 Task: Create a section Code Conquest and in the section, add a milestone Service Level Agreement (SLA) Monitoring and Reporting in the project AgileLab
Action: Mouse moved to (647, 536)
Screenshot: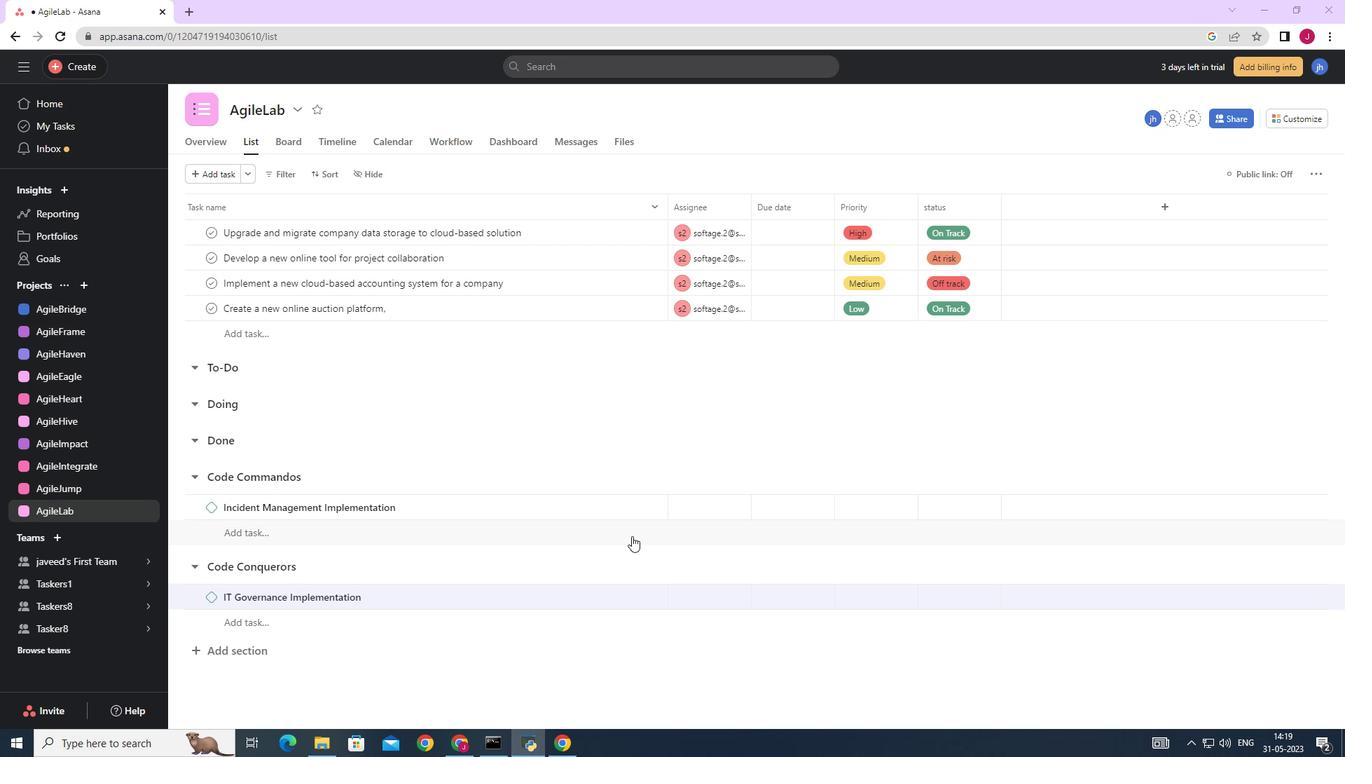 
Action: Mouse scrolled (647, 536) with delta (0, 0)
Screenshot: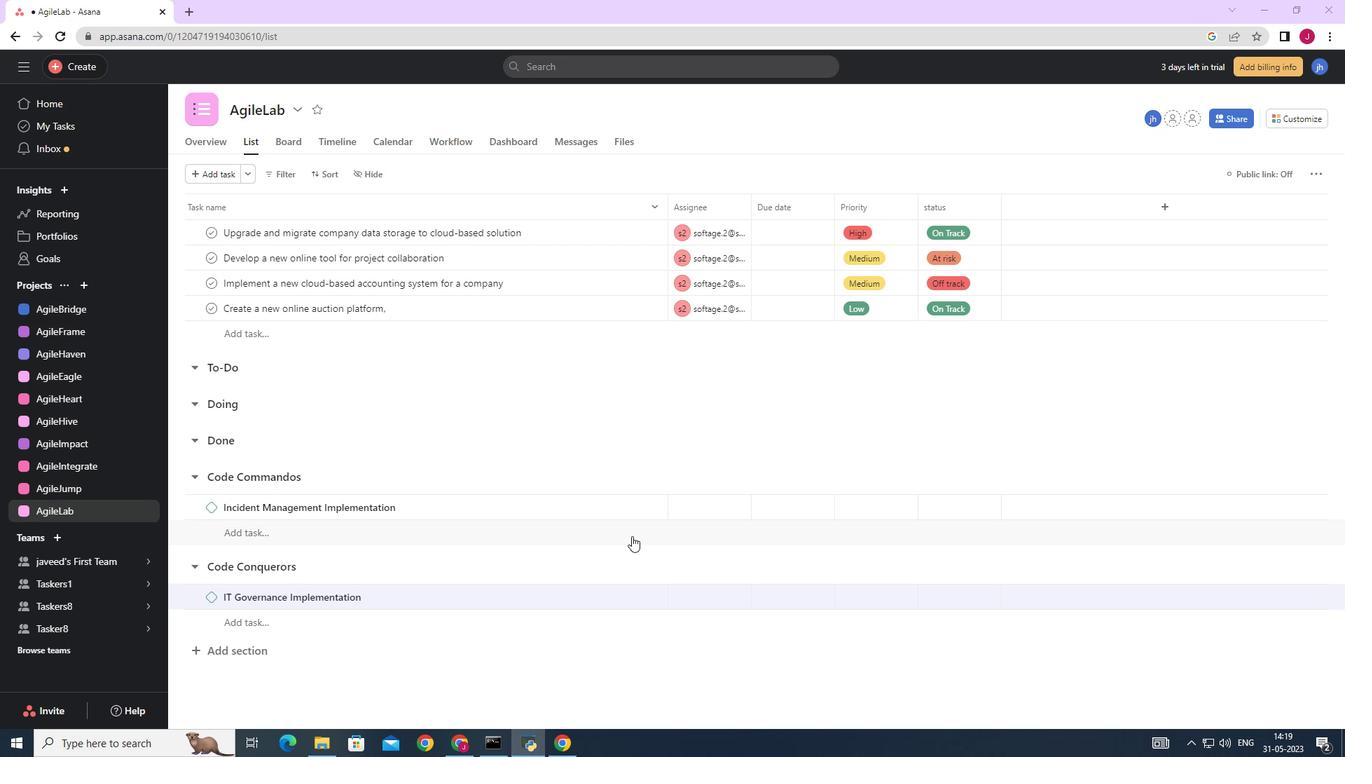
Action: Mouse moved to (648, 536)
Screenshot: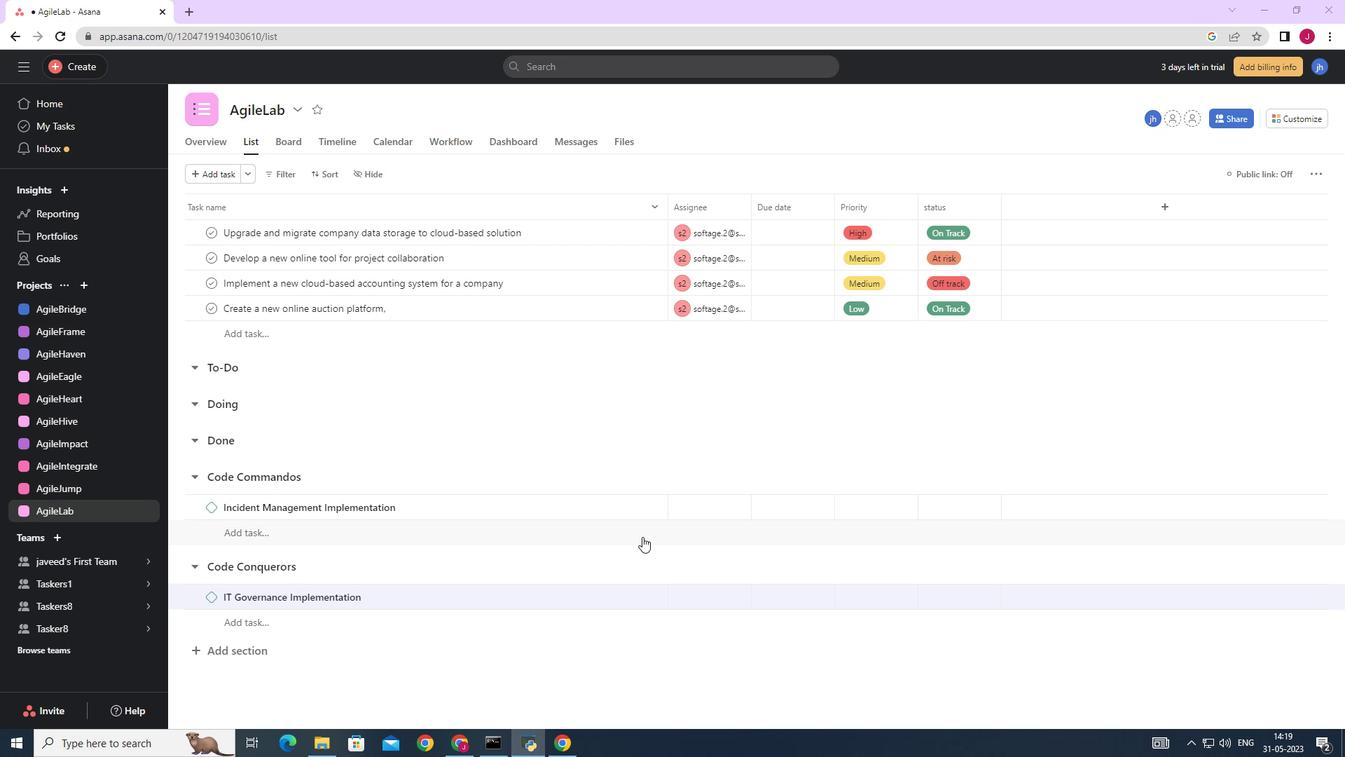 
Action: Mouse scrolled (648, 536) with delta (0, 0)
Screenshot: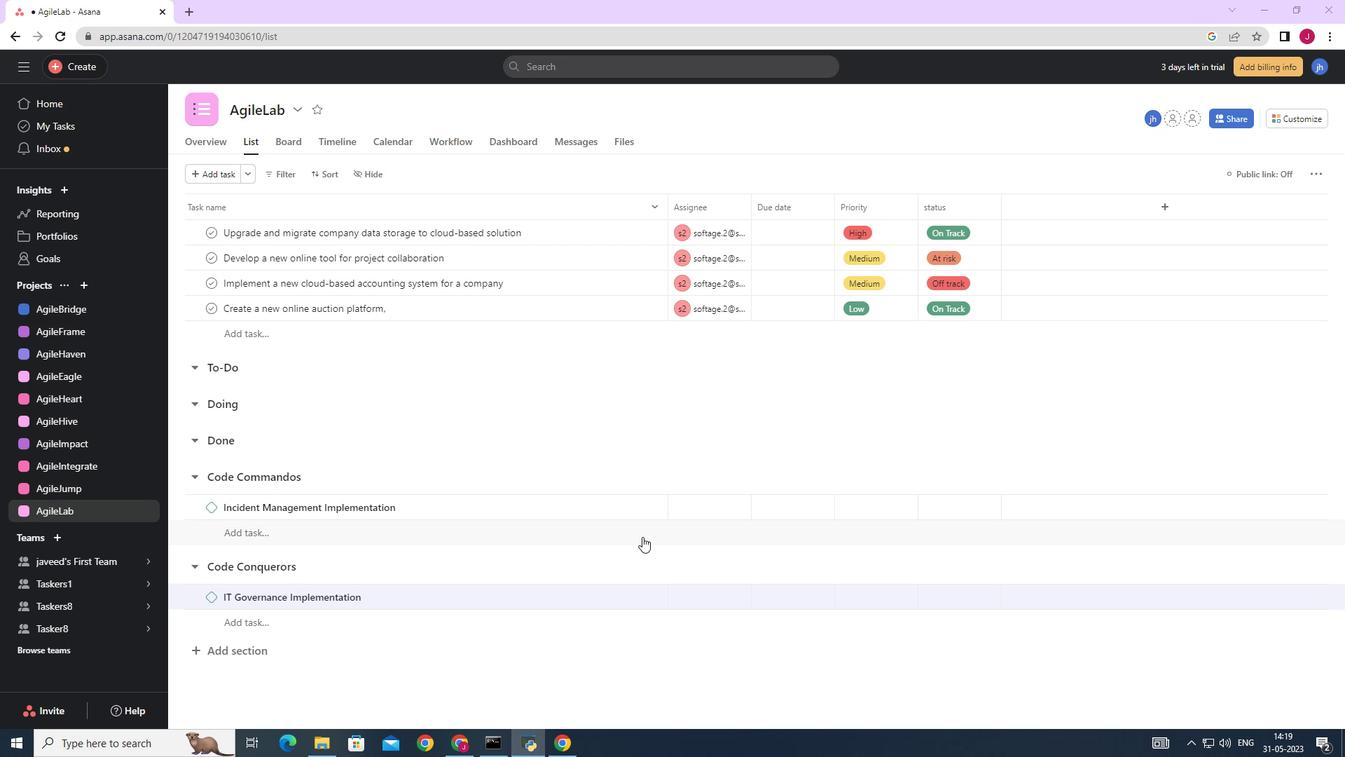 
Action: Mouse moved to (649, 536)
Screenshot: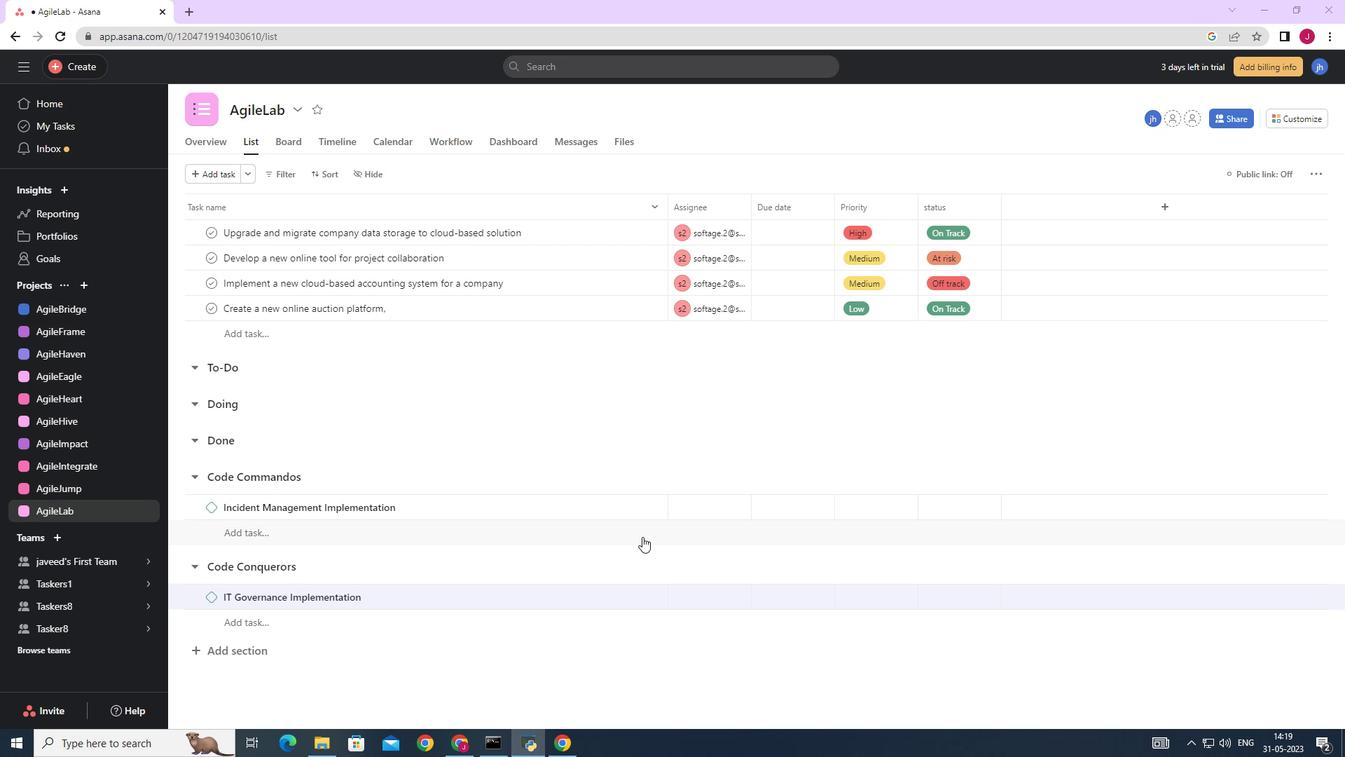 
Action: Mouse scrolled (649, 536) with delta (0, 0)
Screenshot: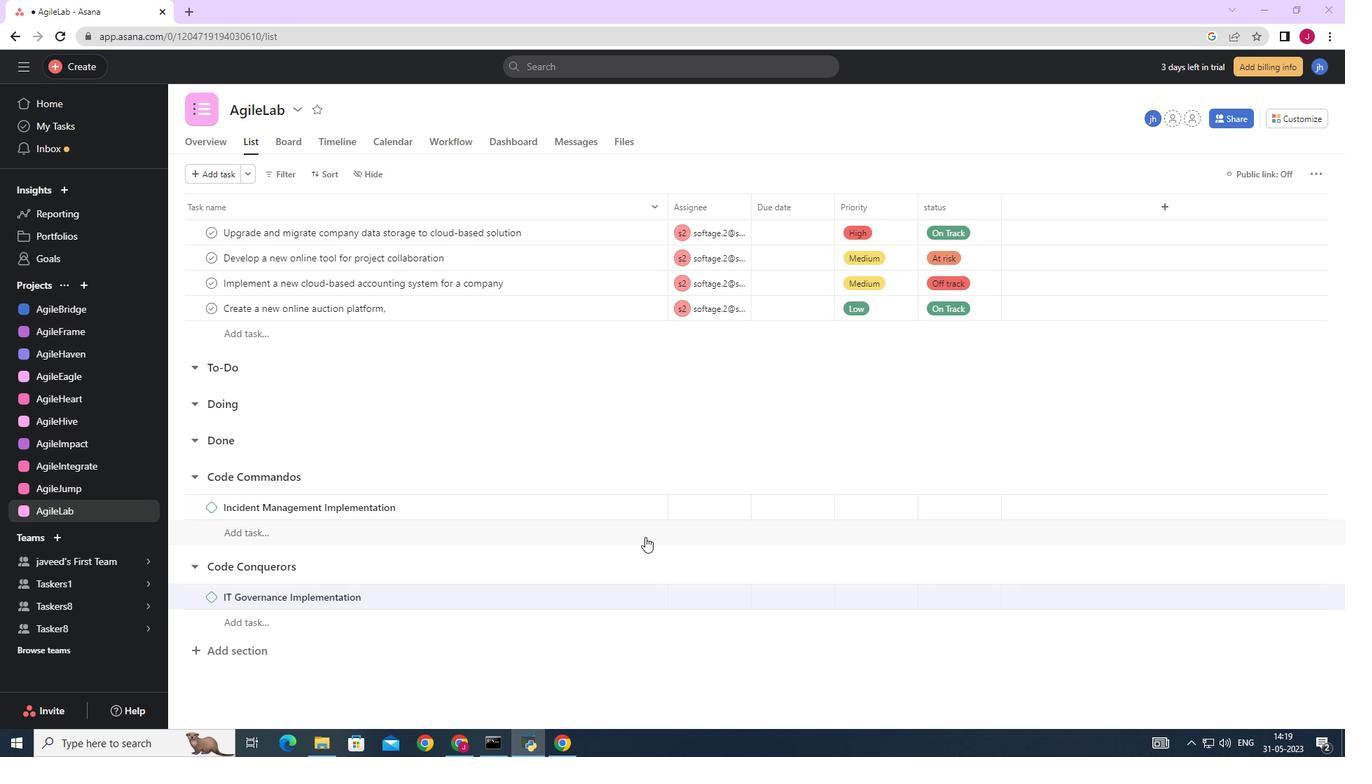 
Action: Mouse moved to (649, 536)
Screenshot: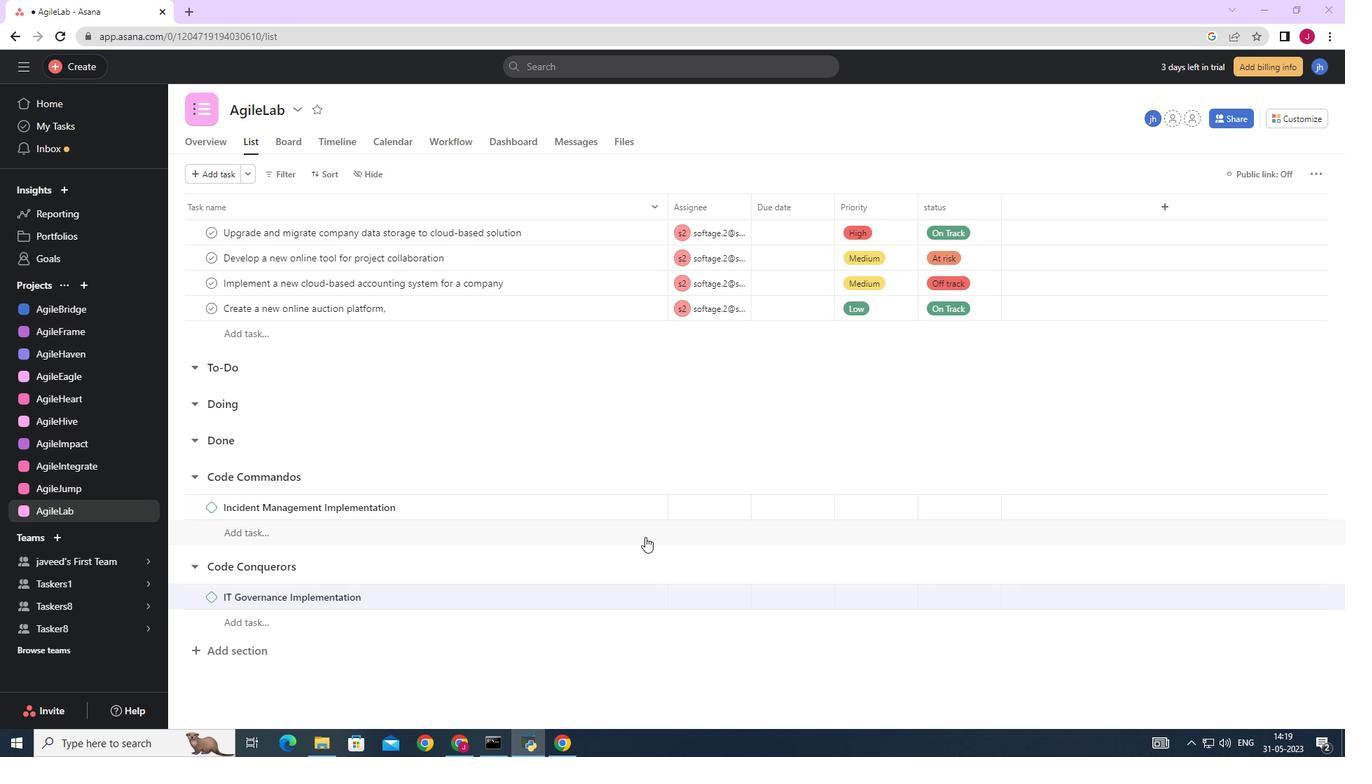 
Action: Mouse scrolled (649, 536) with delta (0, 0)
Screenshot: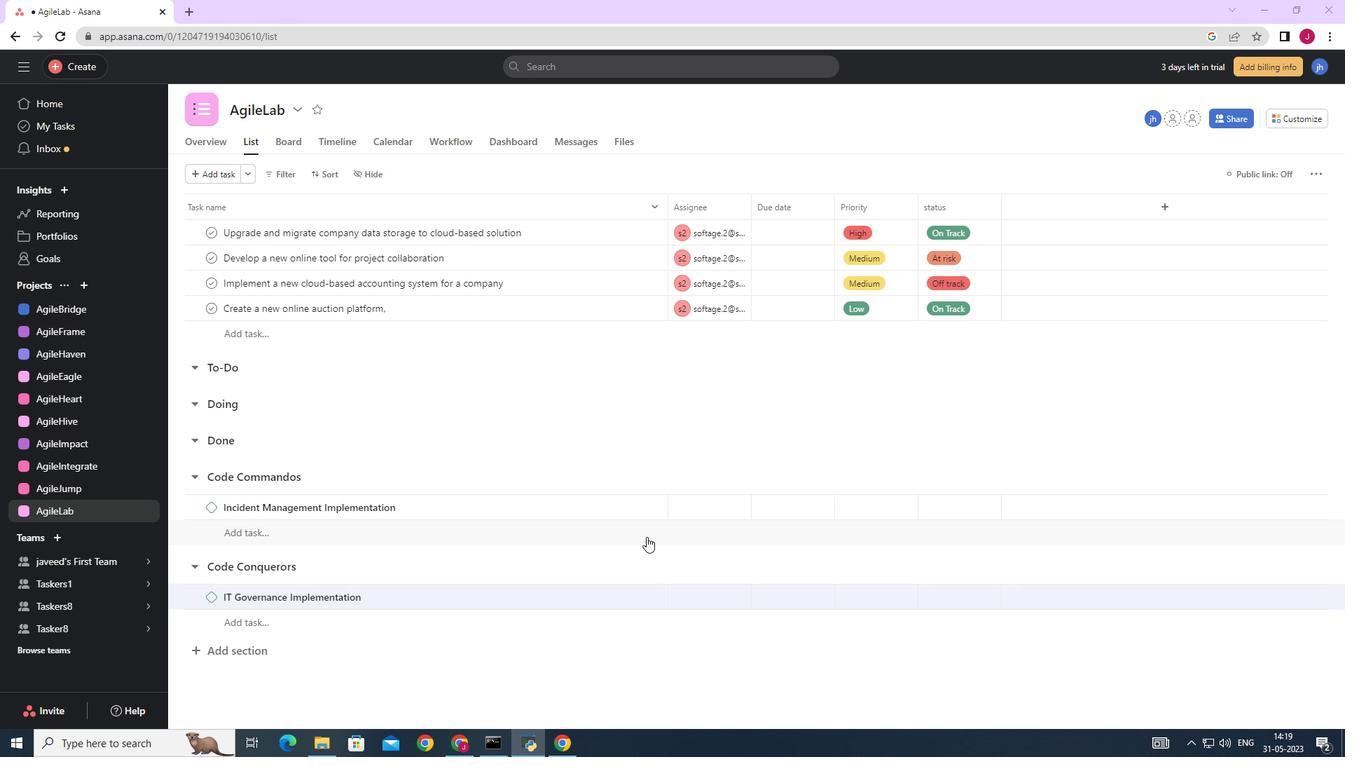 
Action: Mouse moved to (255, 651)
Screenshot: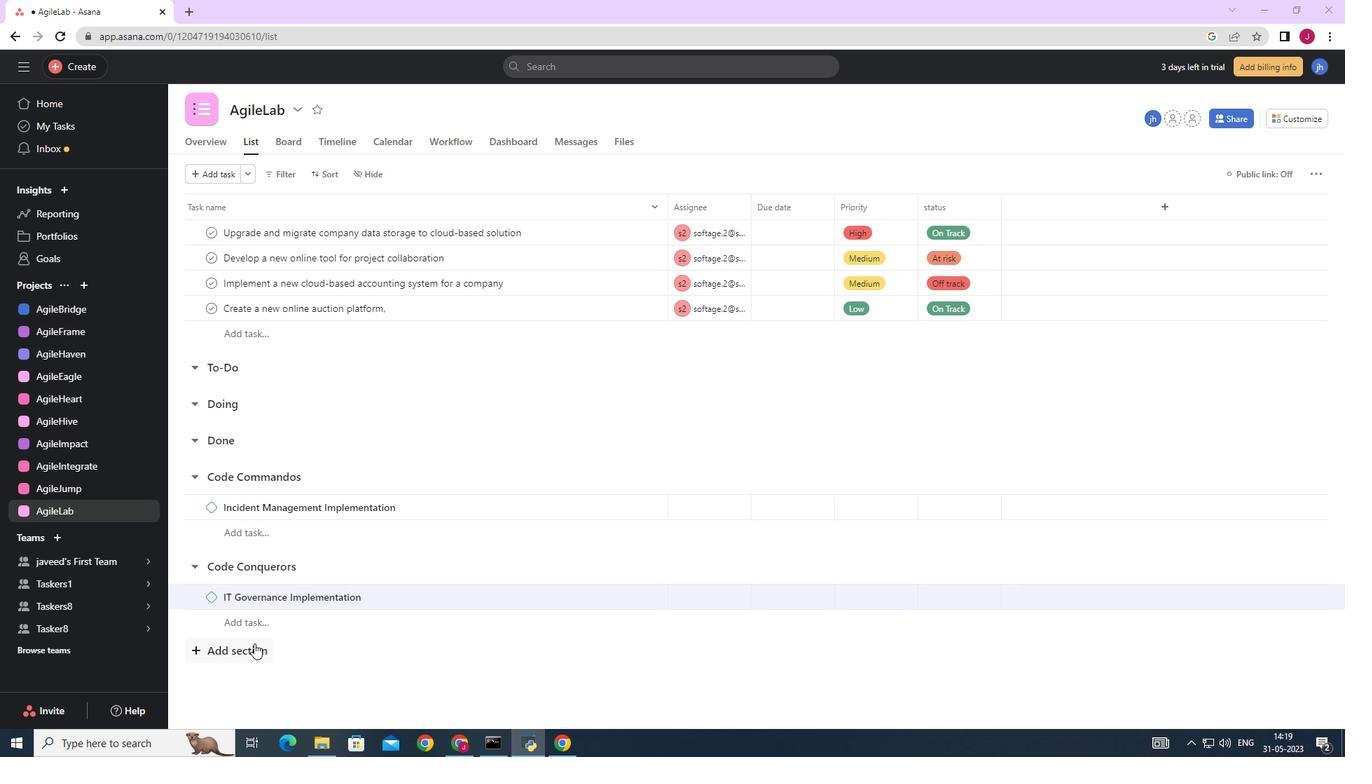 
Action: Mouse pressed left at (255, 651)
Screenshot: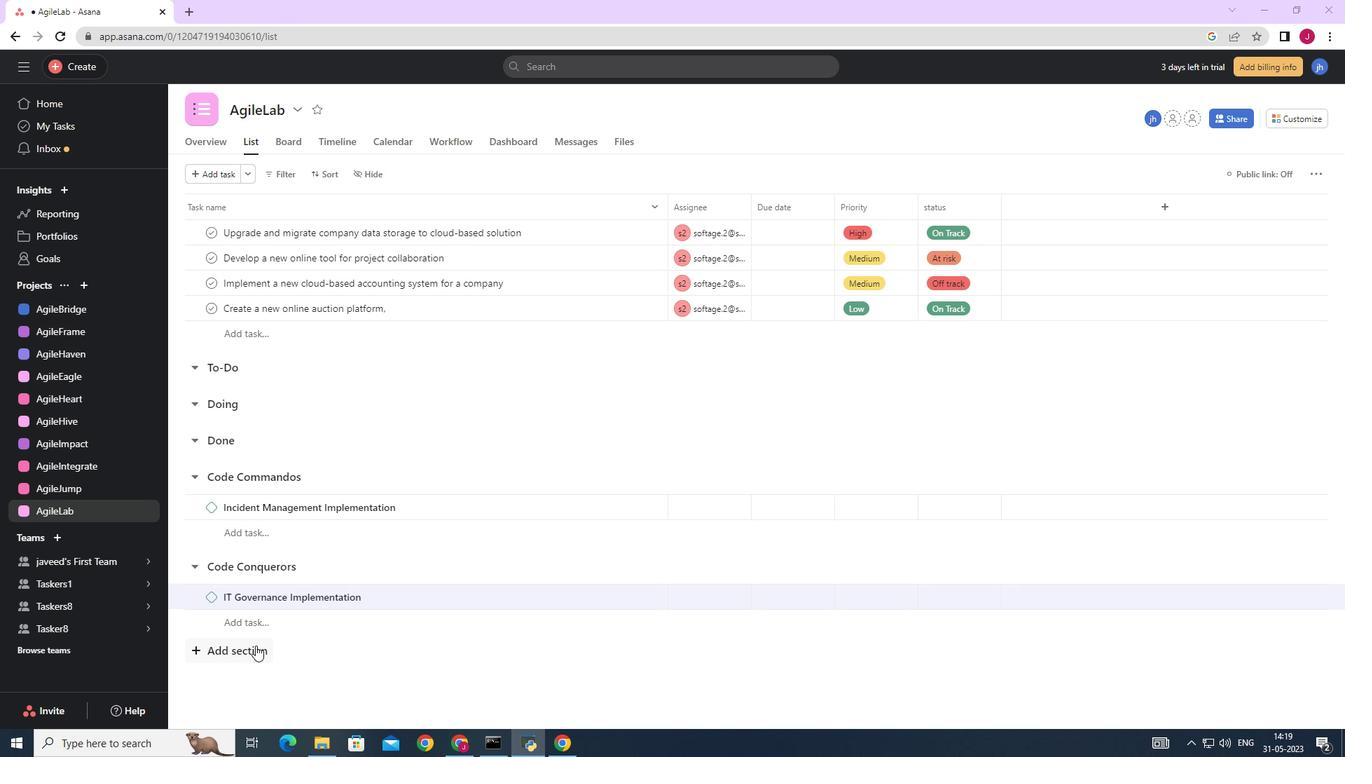 
Action: Mouse moved to (289, 661)
Screenshot: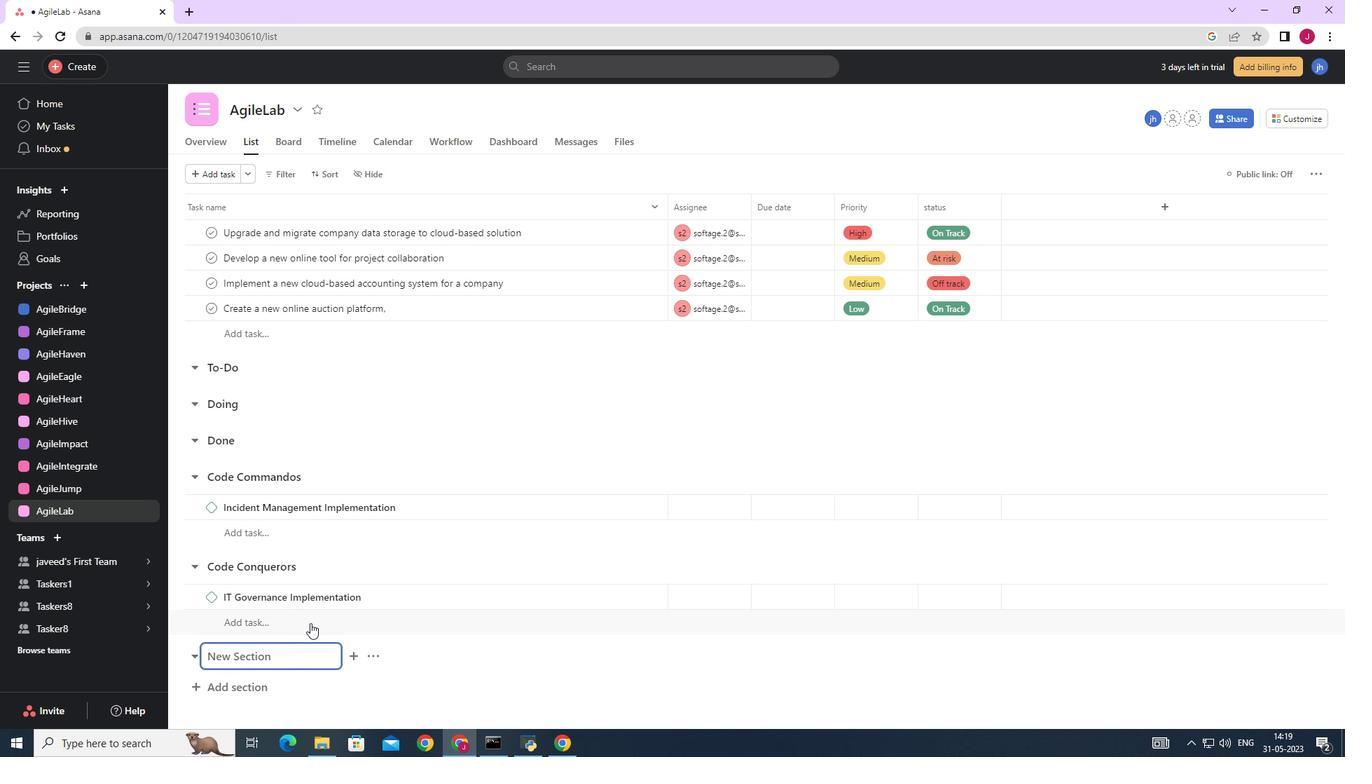 
Action: Mouse scrolled (289, 660) with delta (0, 0)
Screenshot: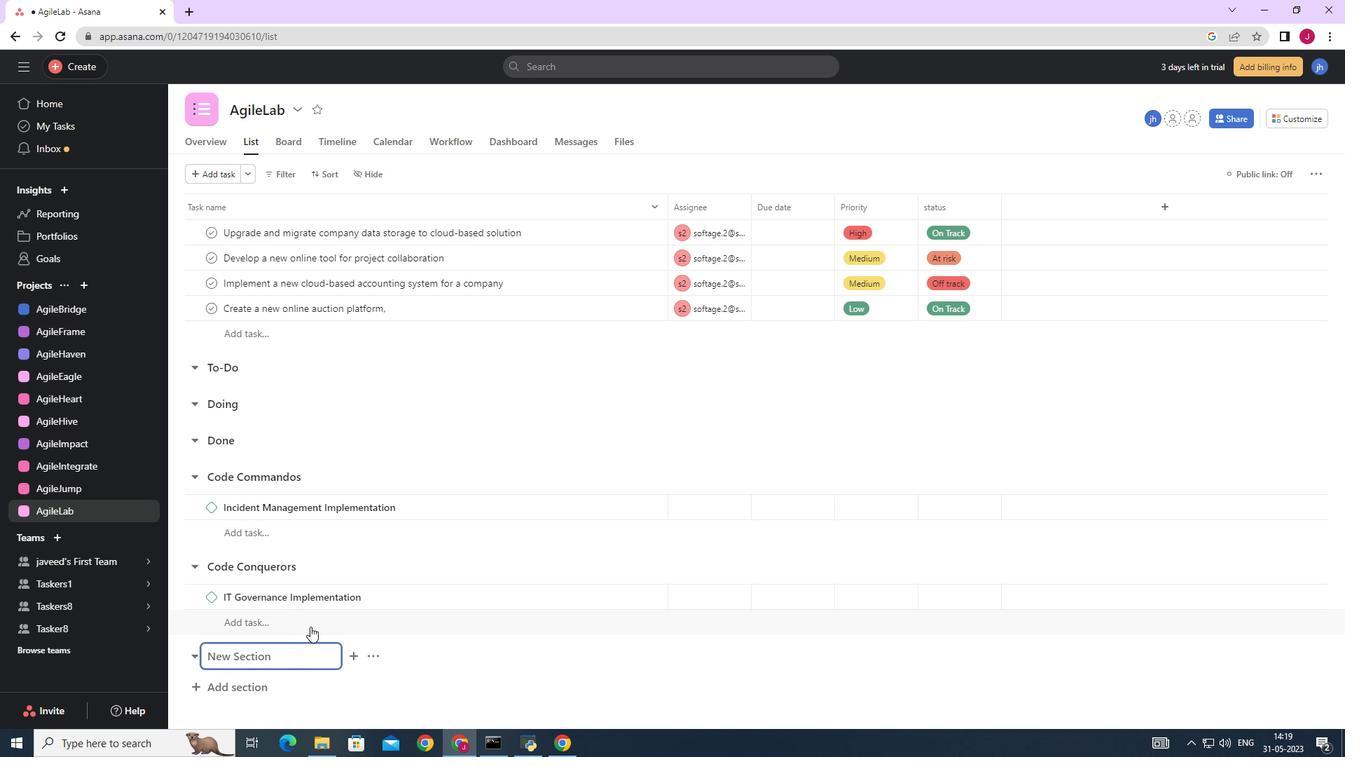 
Action: Mouse scrolled (289, 660) with delta (0, 0)
Screenshot: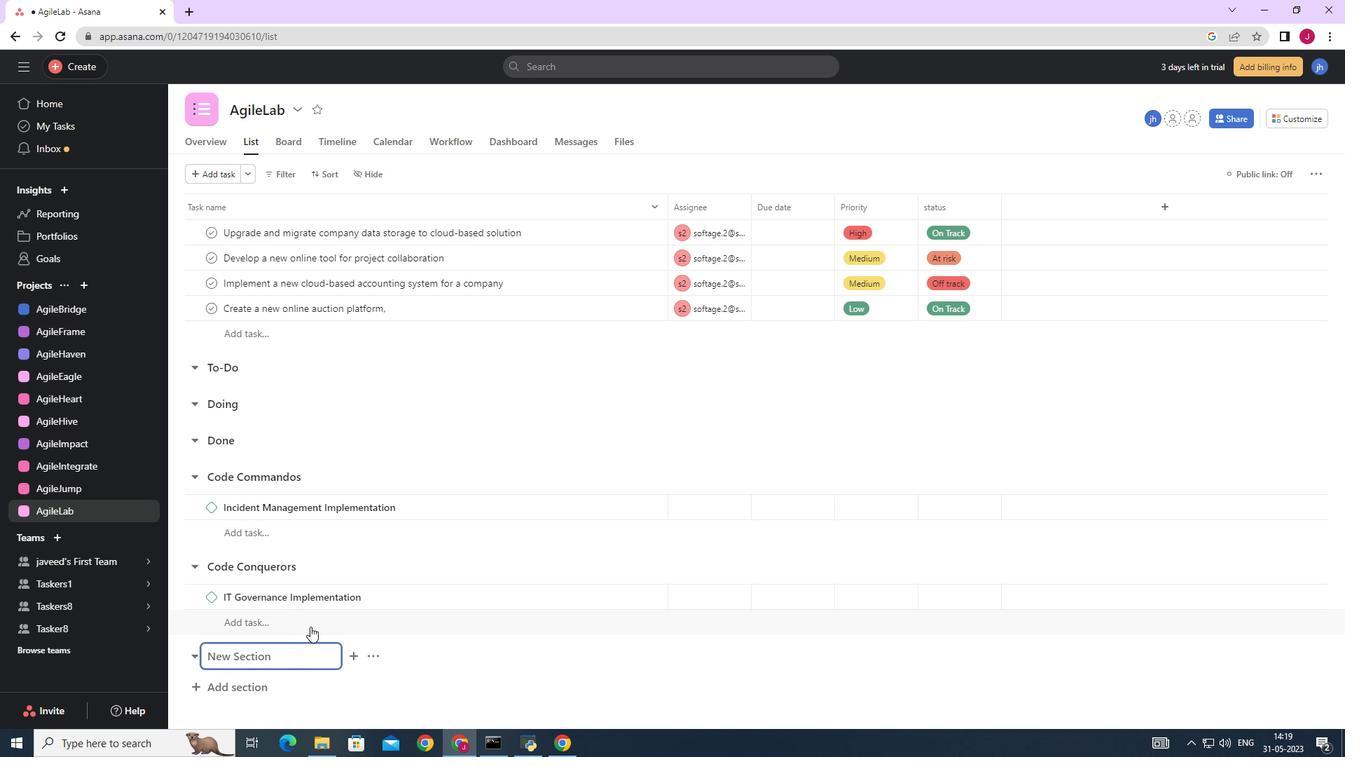 
Action: Mouse scrolled (289, 660) with delta (0, 0)
Screenshot: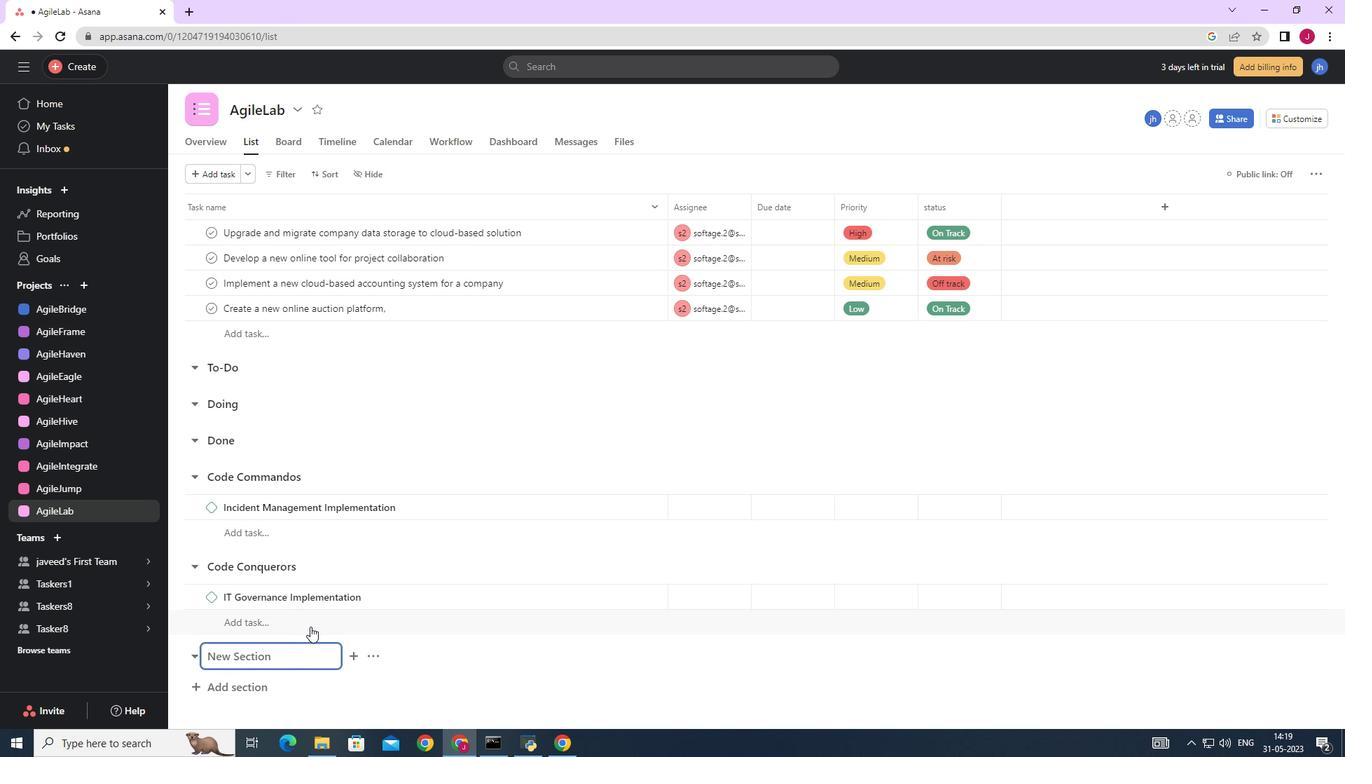 
Action: Mouse scrolled (289, 660) with delta (0, 0)
Screenshot: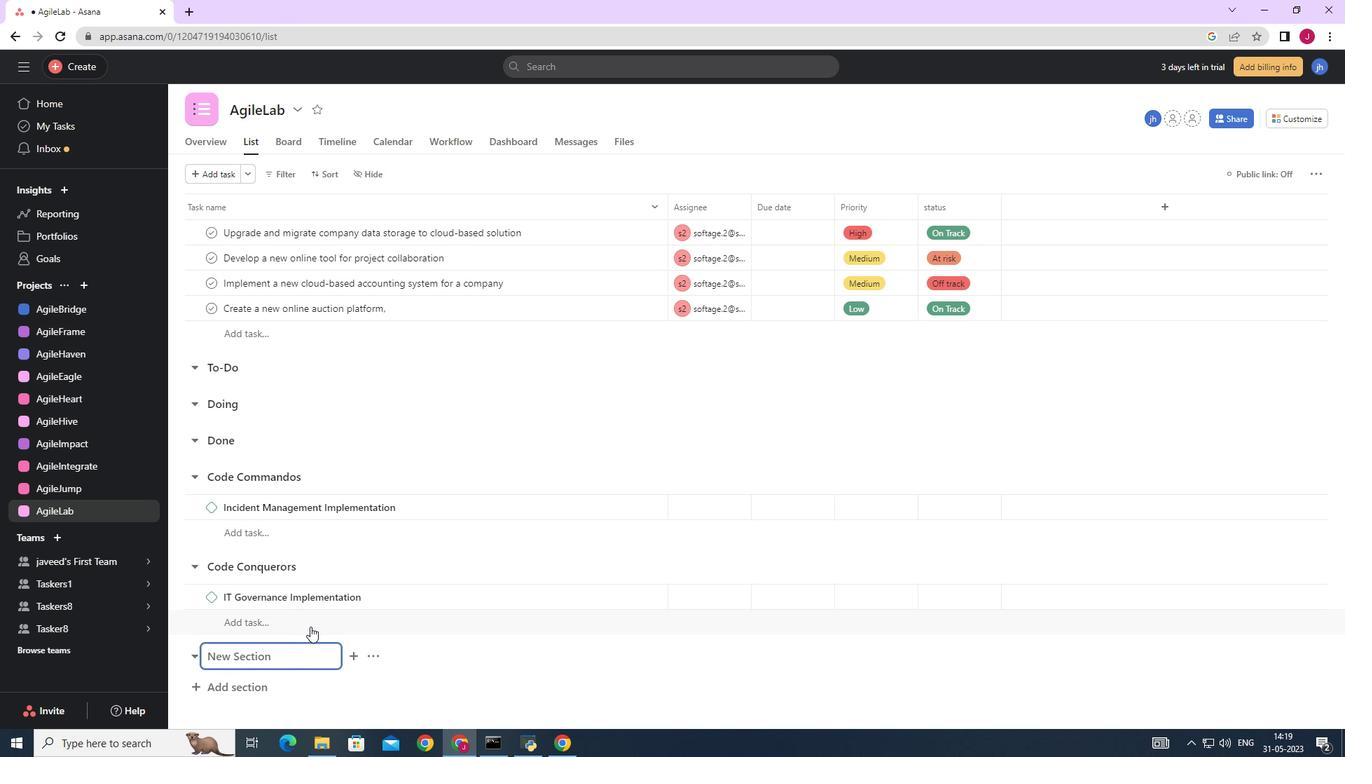 
Action: Mouse moved to (291, 653)
Screenshot: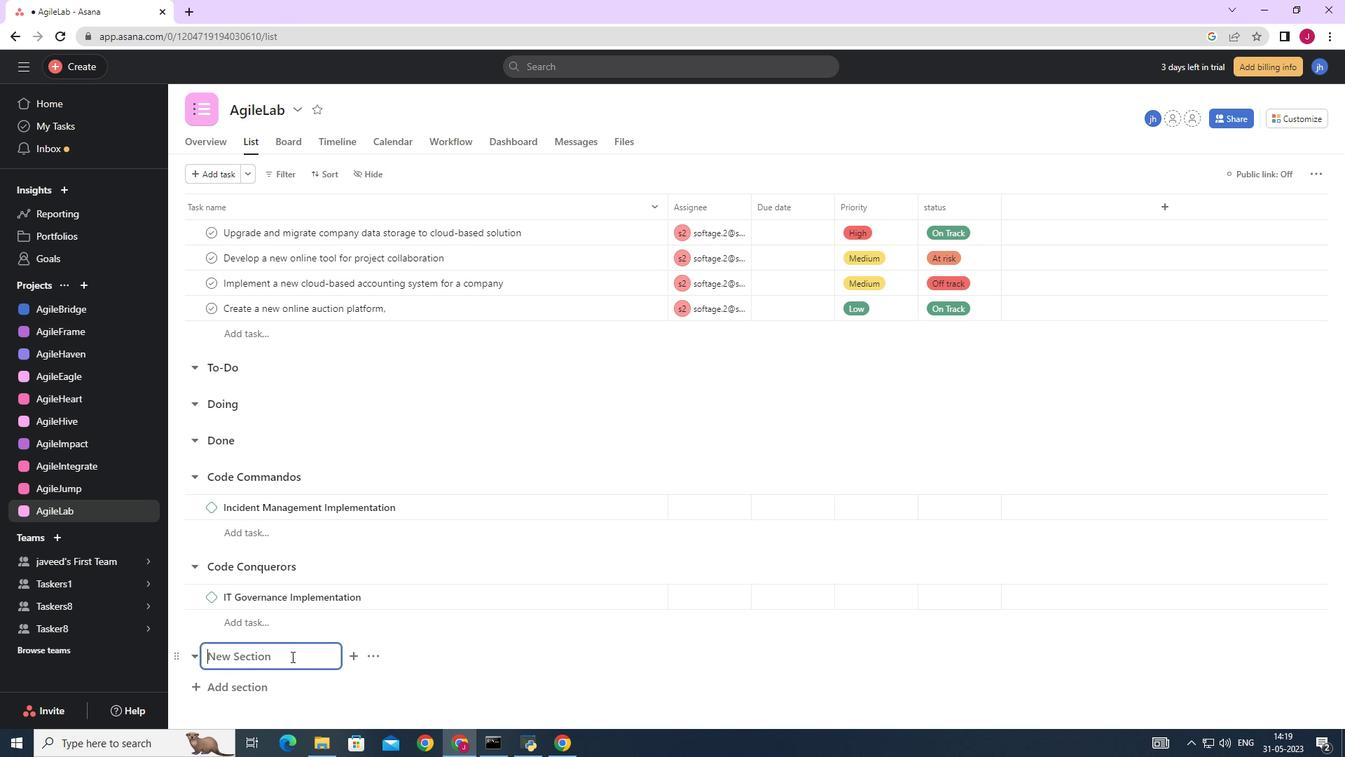 
Action: Key pressed <Key.caps_lock>C<Key.caps_lock>ode<Key.space><Key.caps_lock>C<Key.caps_lock>onquest<Key.enter><Key.caps_lock>S<Key.caps_lock>ervice<Key.space><Key.caps_lock>L<Key.caps_lock>evel<Key.space><Key.caps_lock>A<Key.caps_lock>greement<Key.space><Key.shift_r><Key.shift_r><Key.shift_r><Key.shift_r><Key.shift_r><Key.shift_r><Key.shift_r><Key.shift_r><Key.shift_r><Key.shift_r><Key.shift_r>(<Key.space><Key.backspace><Key.caps_lock>SLA<Key.shift_r>)
Screenshot: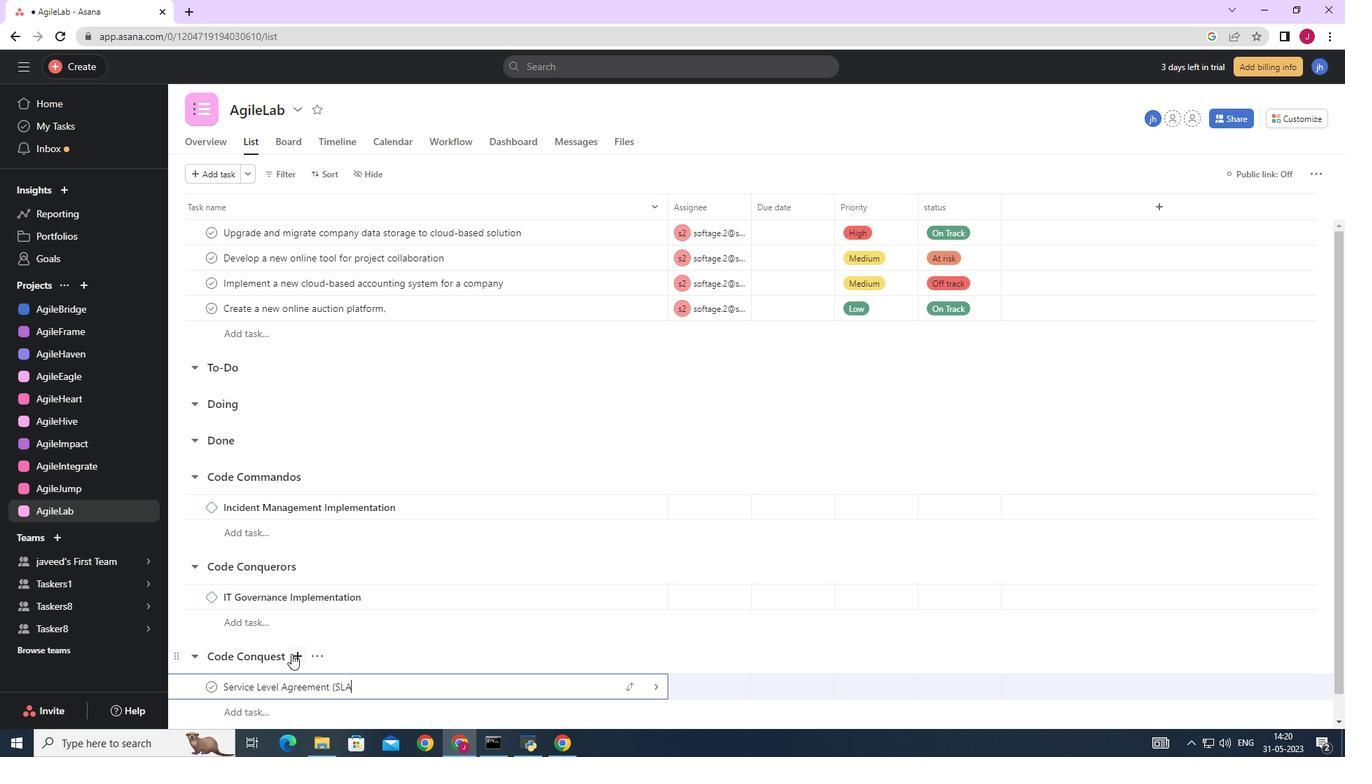 
Action: Mouse moved to (654, 685)
Screenshot: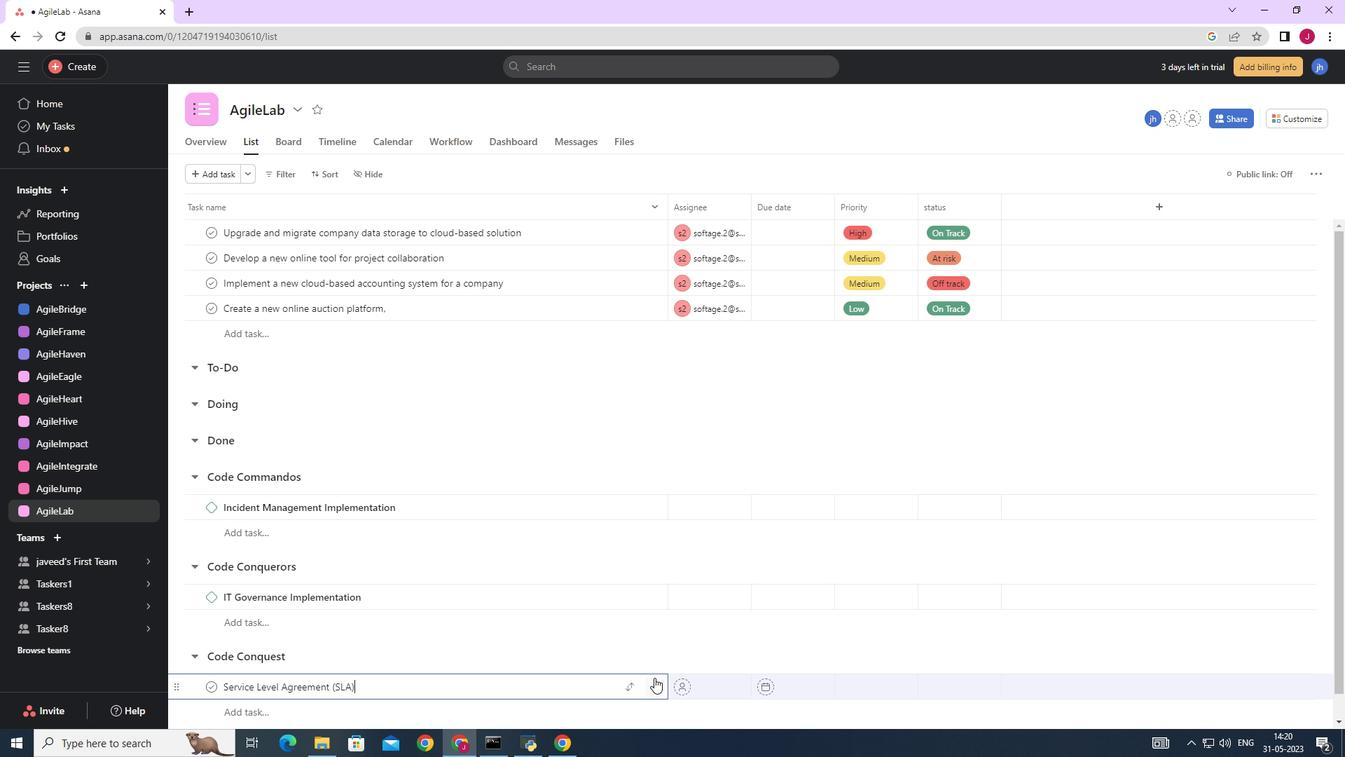 
Action: Mouse pressed left at (654, 685)
Screenshot: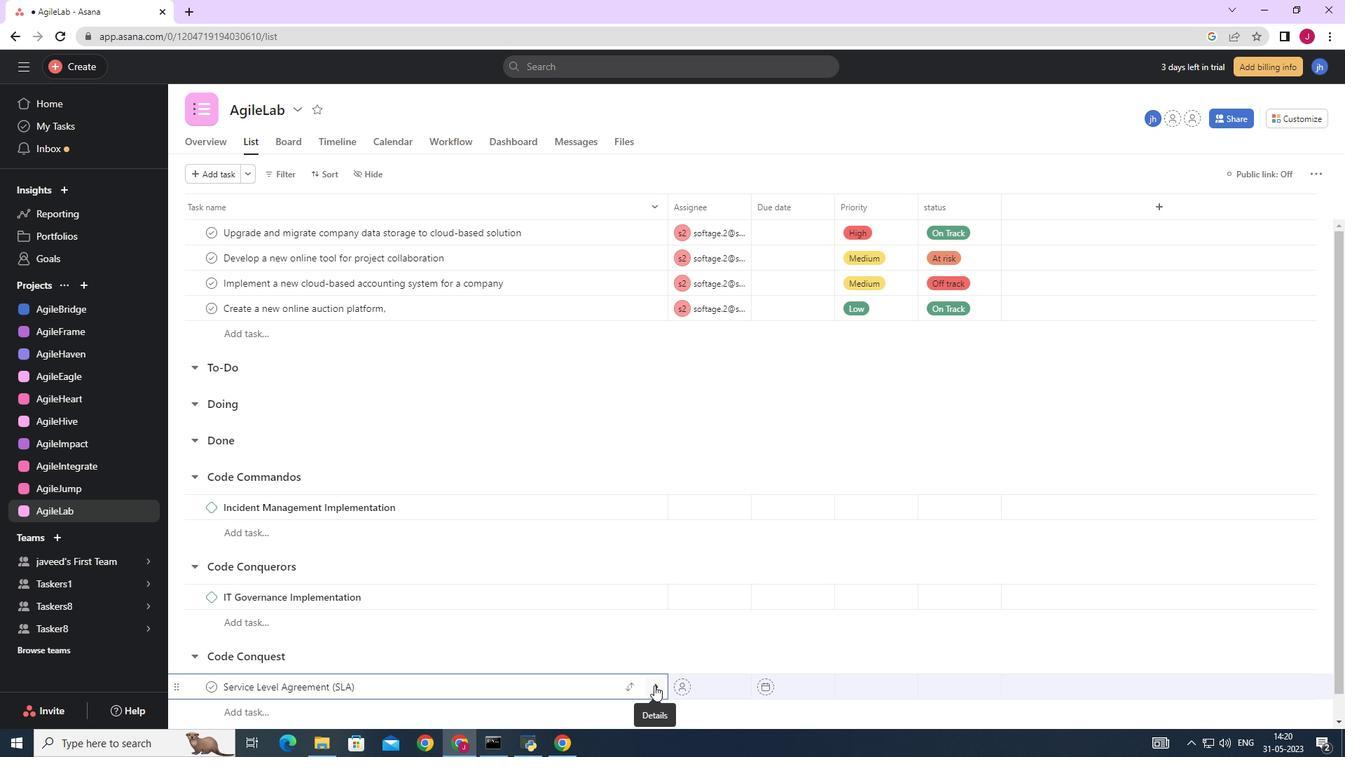 
Action: Mouse moved to (1299, 173)
Screenshot: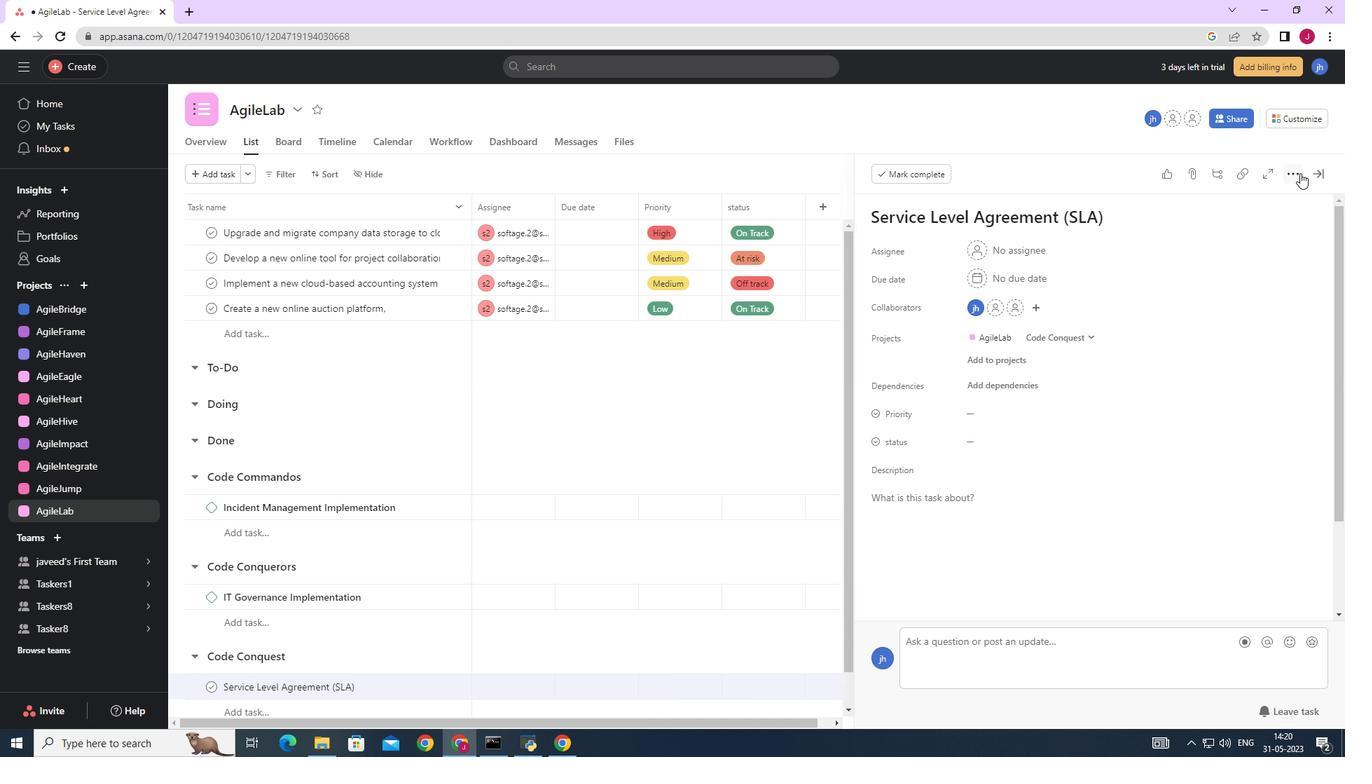 
Action: Mouse pressed left at (1299, 173)
Screenshot: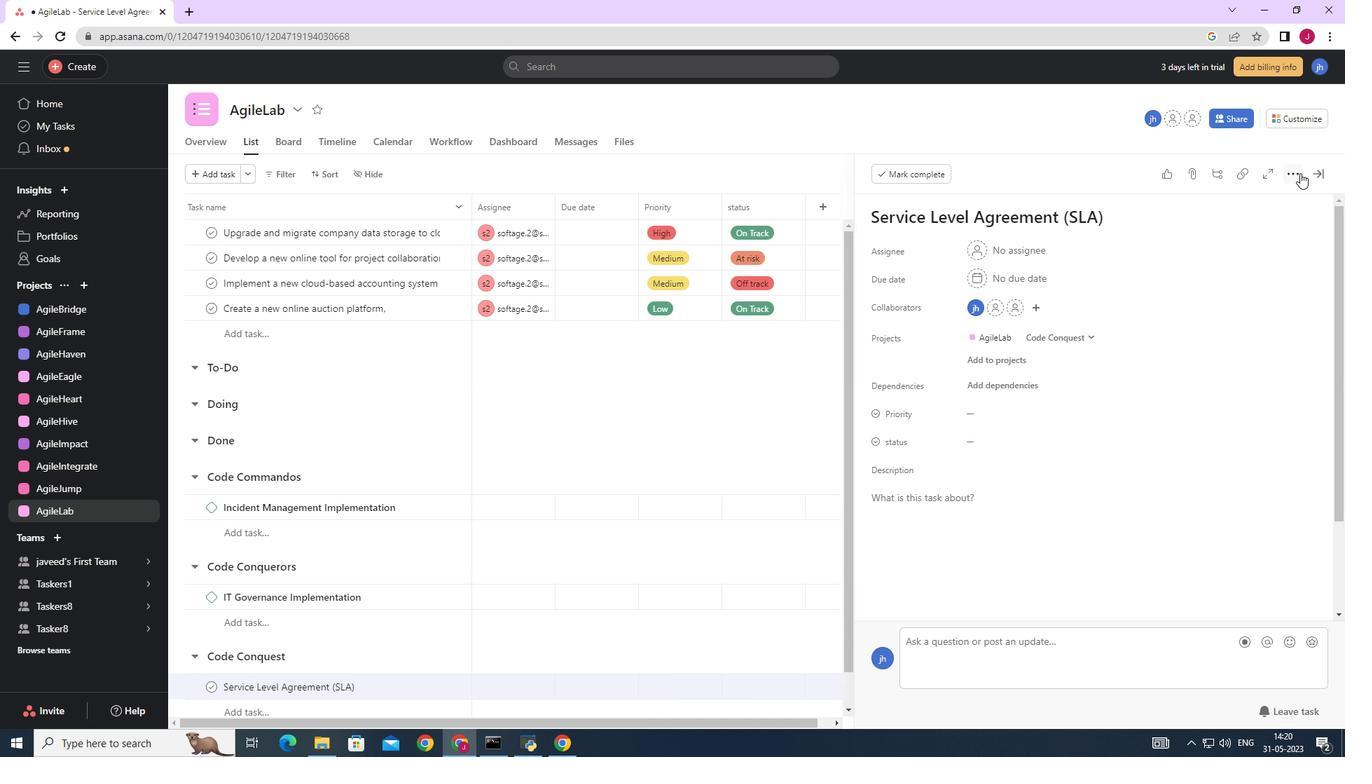 
Action: Mouse moved to (733, 402)
Screenshot: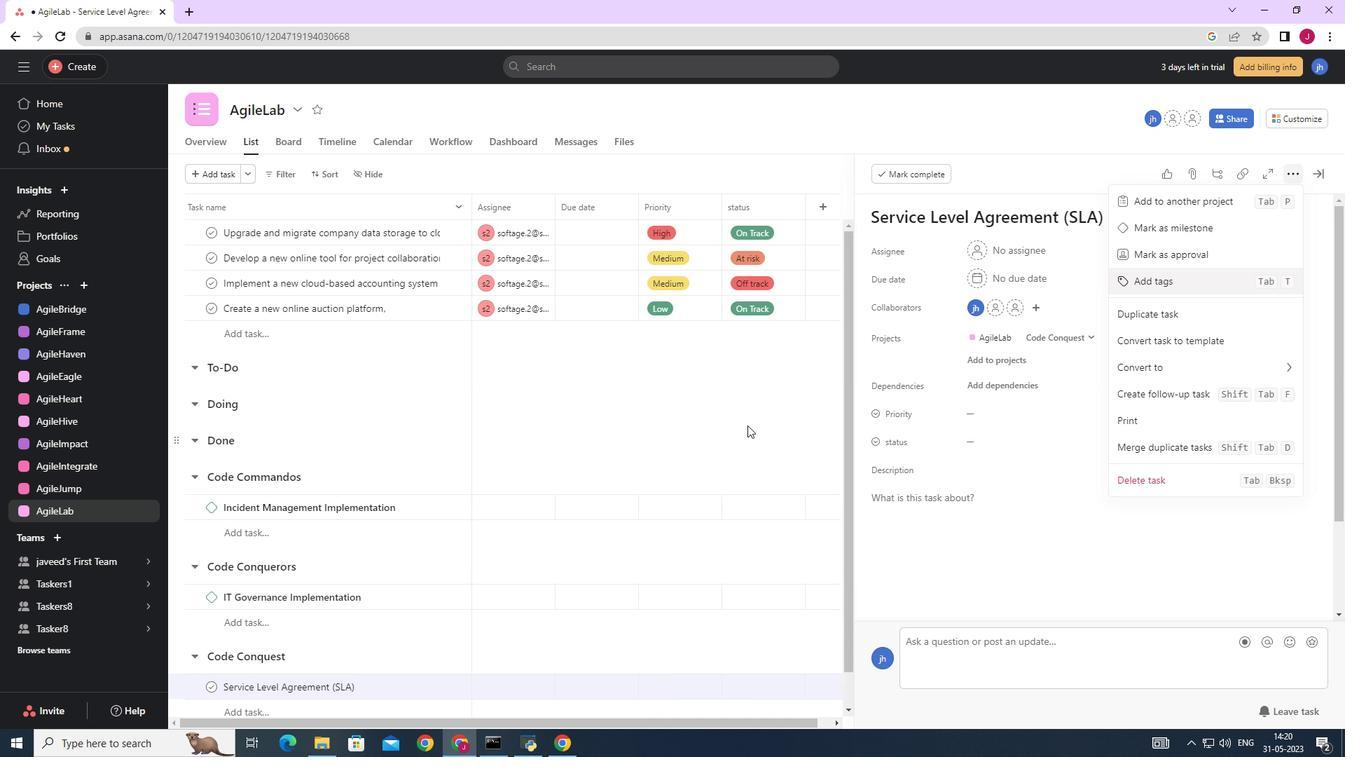 
Action: Mouse pressed left at (733, 402)
Screenshot: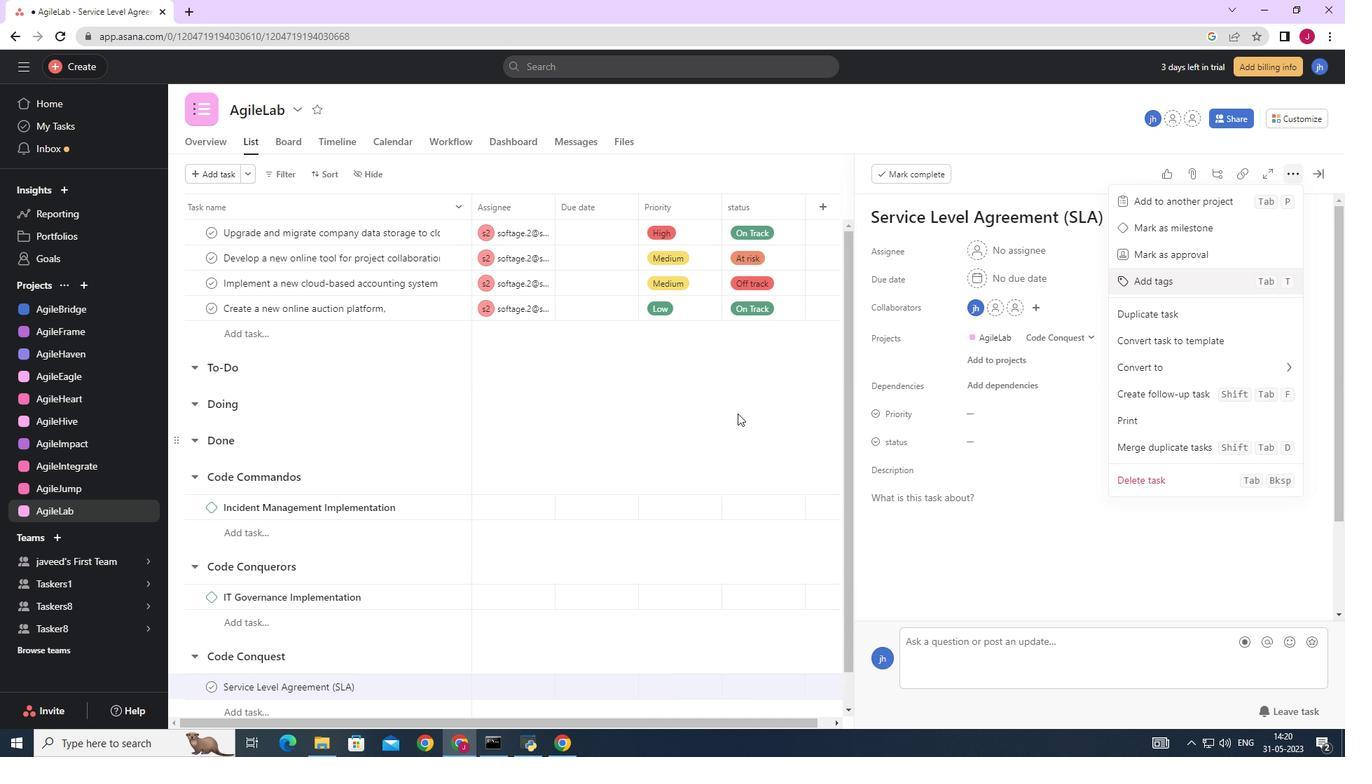
Action: Mouse moved to (571, 445)
Screenshot: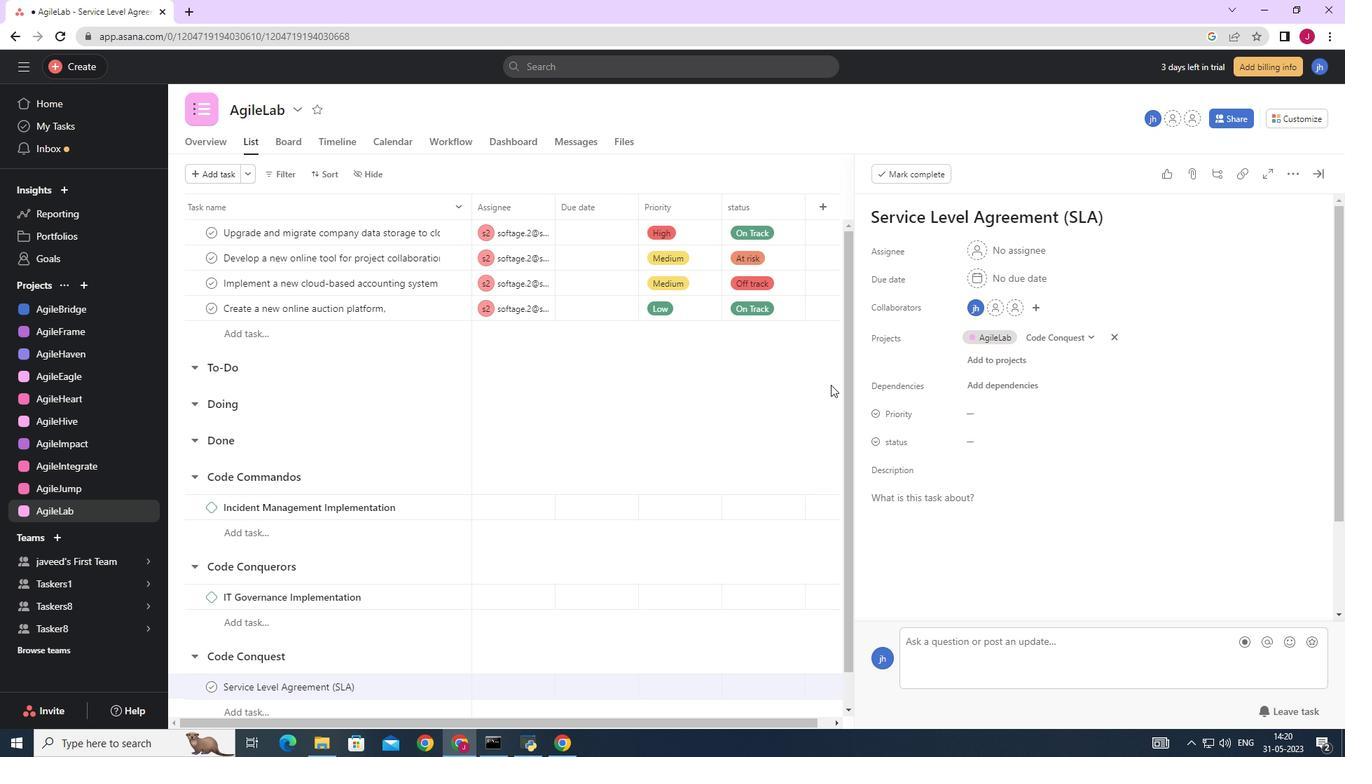 
Action: Mouse pressed left at (571, 445)
Screenshot: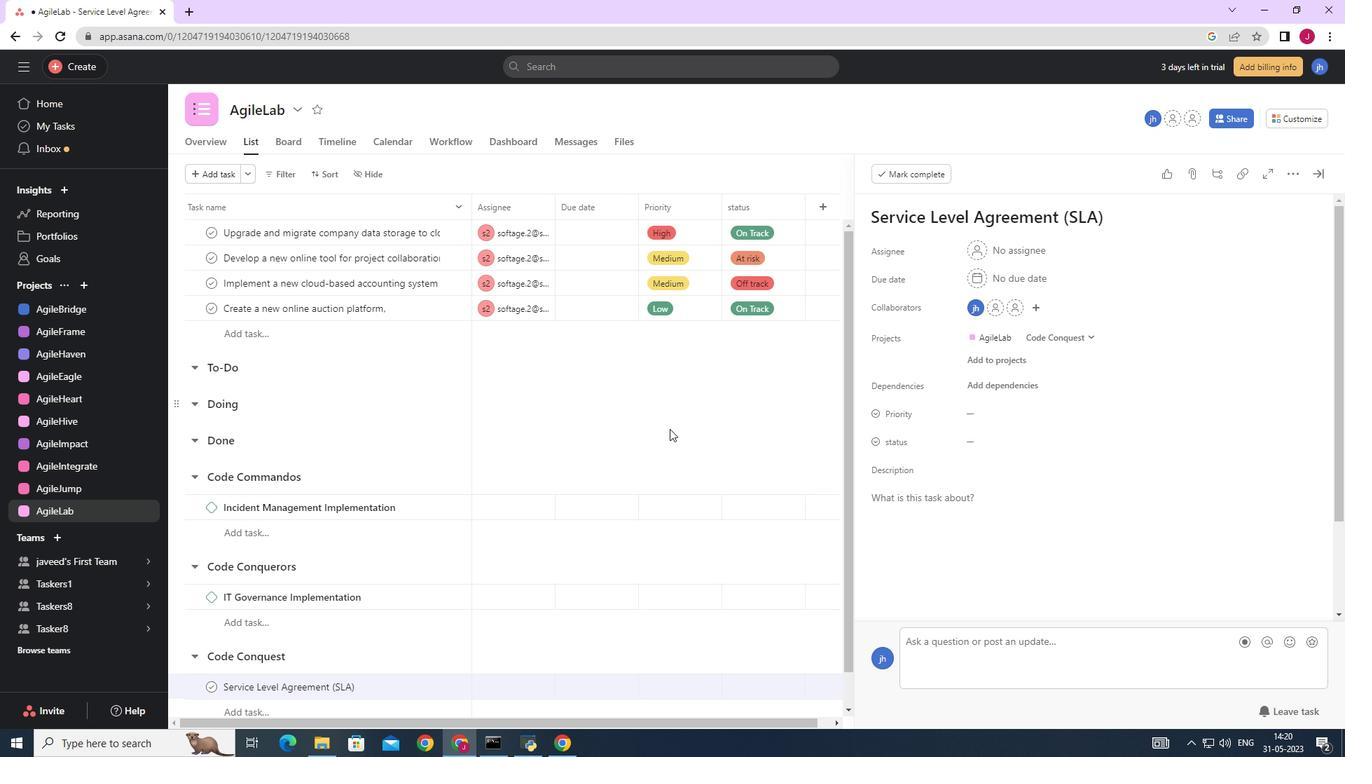 
Action: Mouse moved to (367, 686)
Screenshot: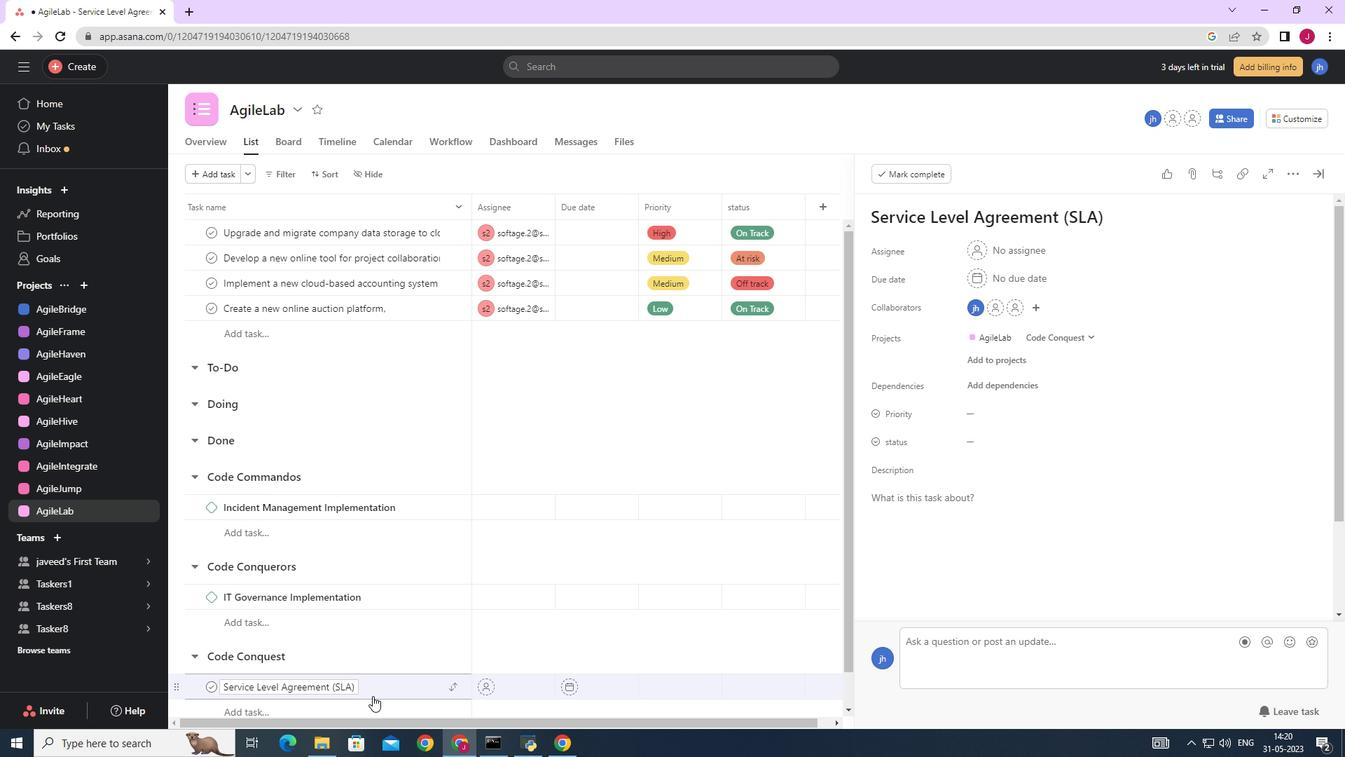 
Action: Mouse pressed left at (367, 686)
Screenshot: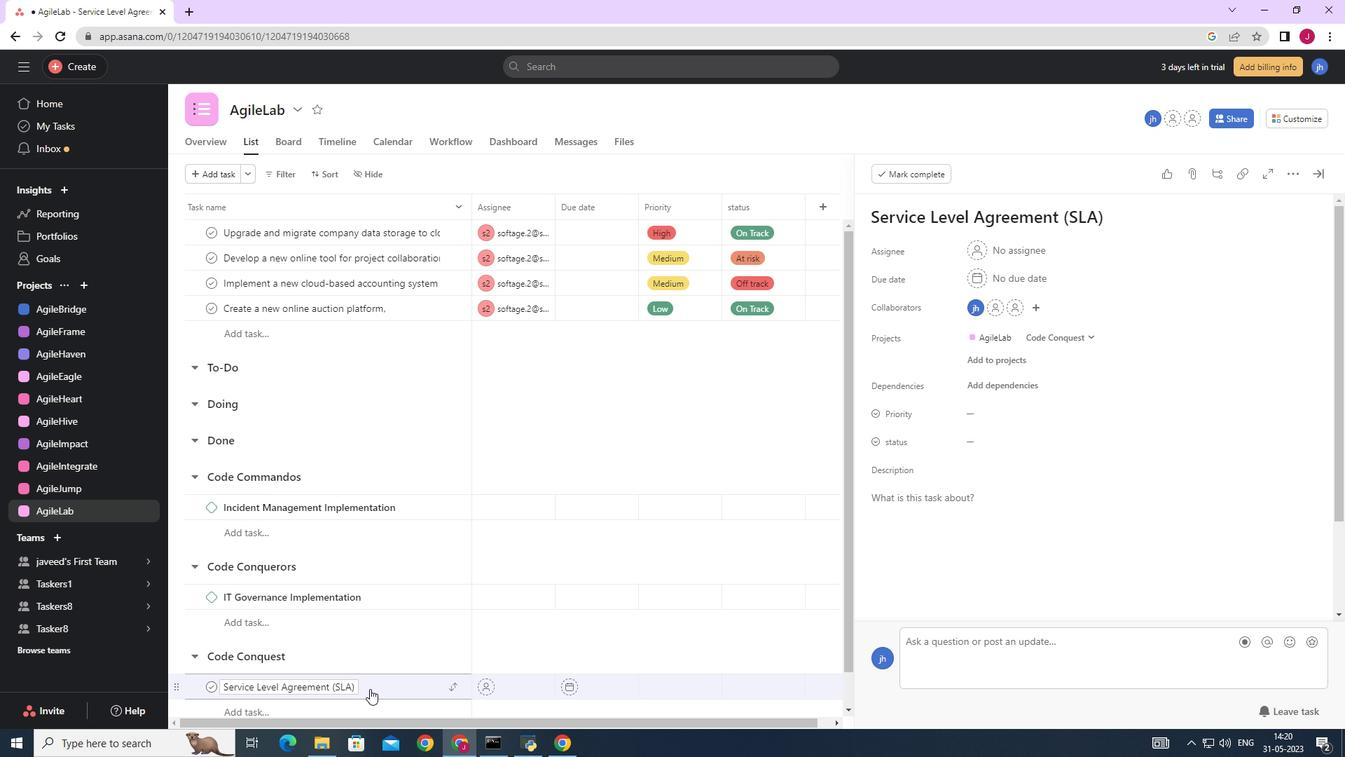 
Action: Mouse moved to (353, 686)
Screenshot: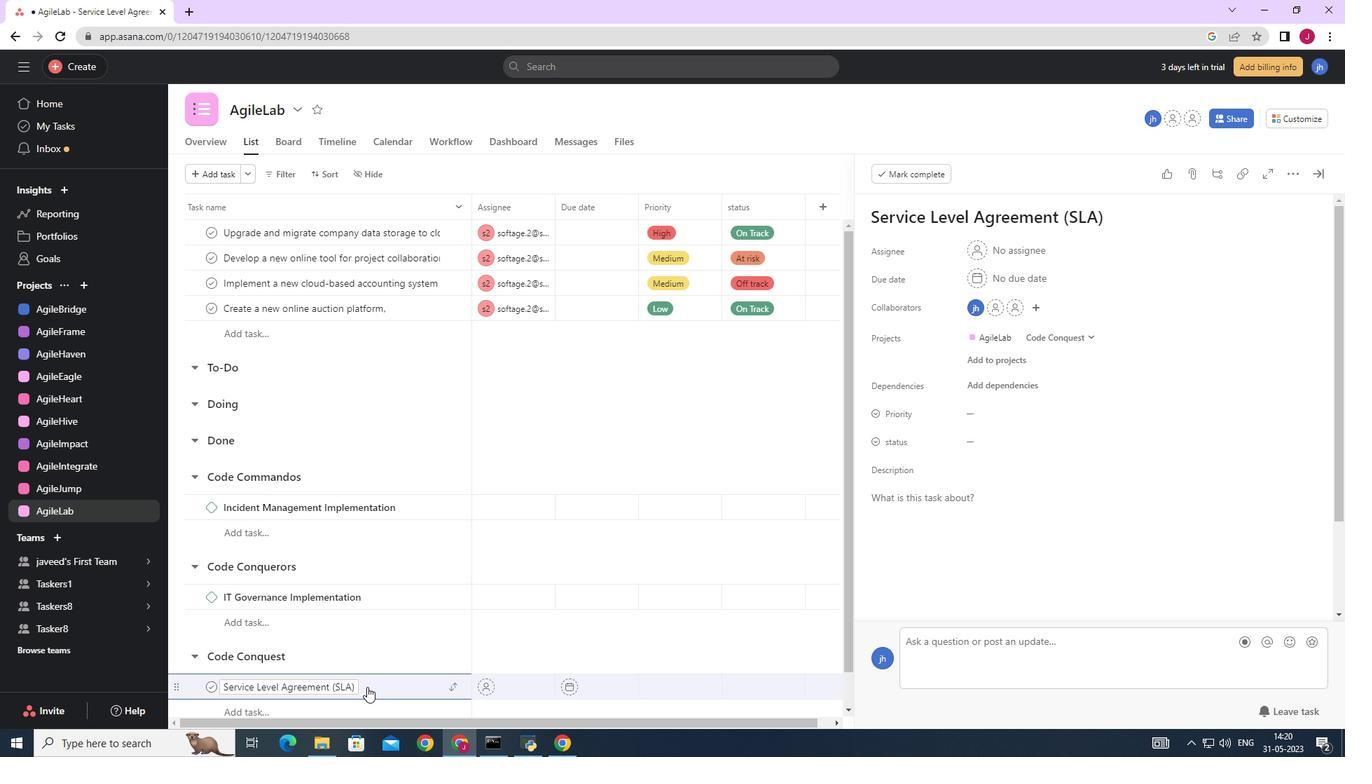 
Action: Mouse pressed left at (353, 686)
Screenshot: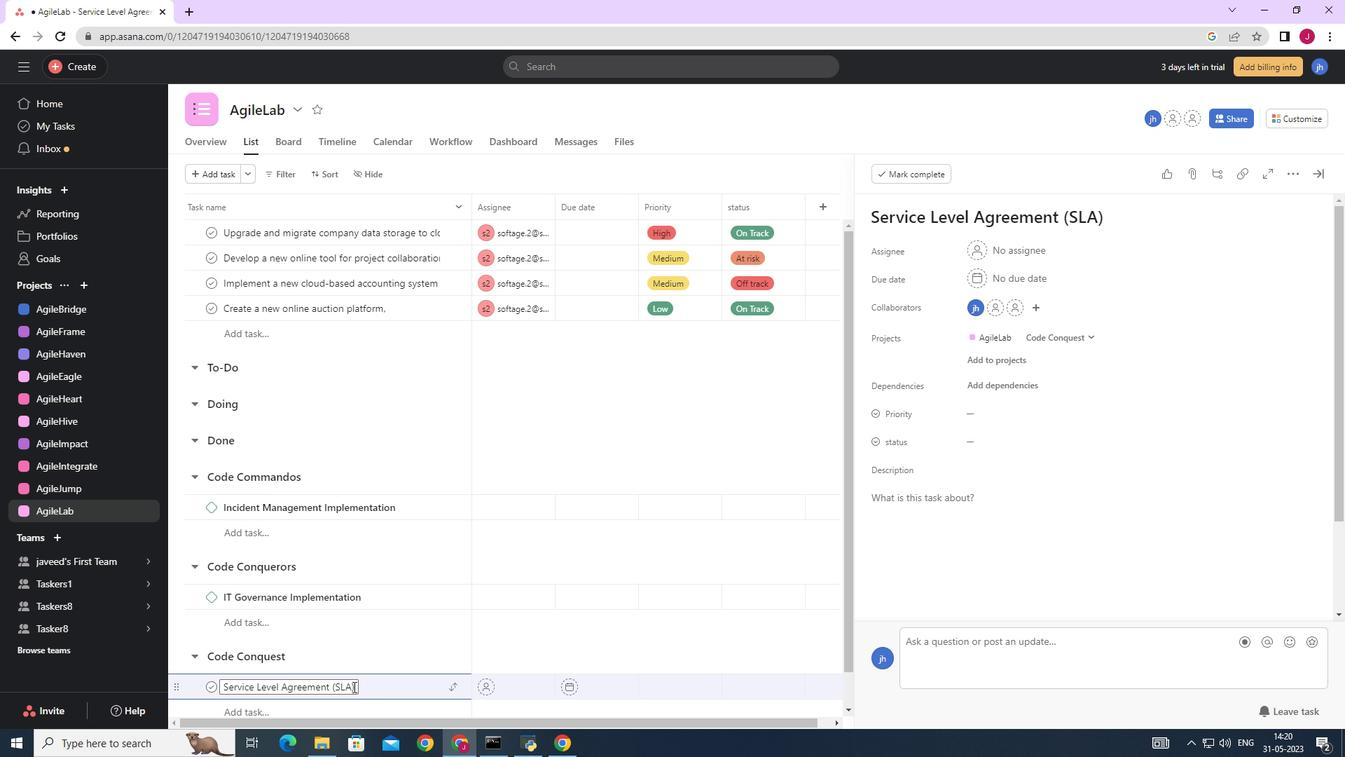 
Action: Mouse moved to (380, 694)
Screenshot: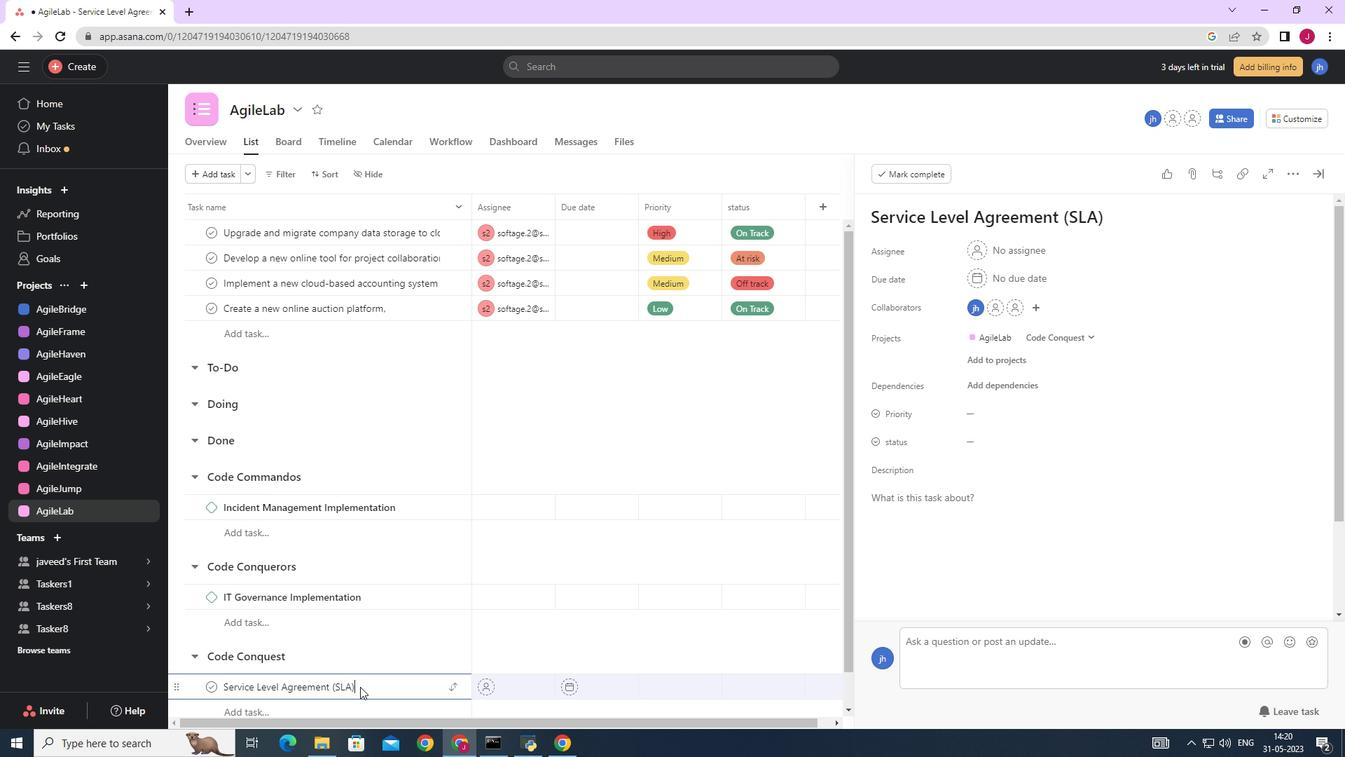 
Action: Key pressed <Key.space><Key.caps_lock><Key.caps_lock>M<Key.caps_lock>onitoring<Key.space>and<Key.space><Key.caps_lock>R<Key.caps_lock>eportti<Key.backspace><Key.backspace>ing<Key.space>
Screenshot: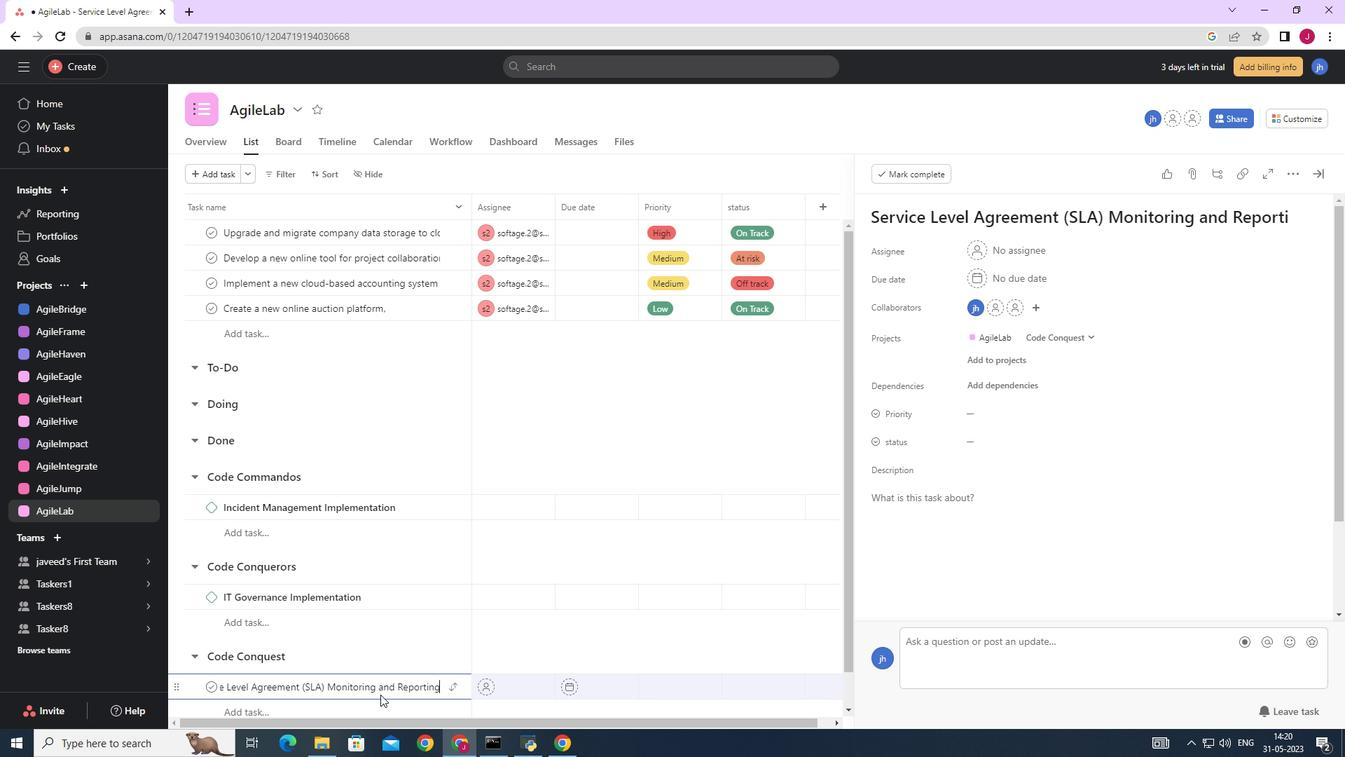 
Action: Mouse moved to (1288, 169)
Screenshot: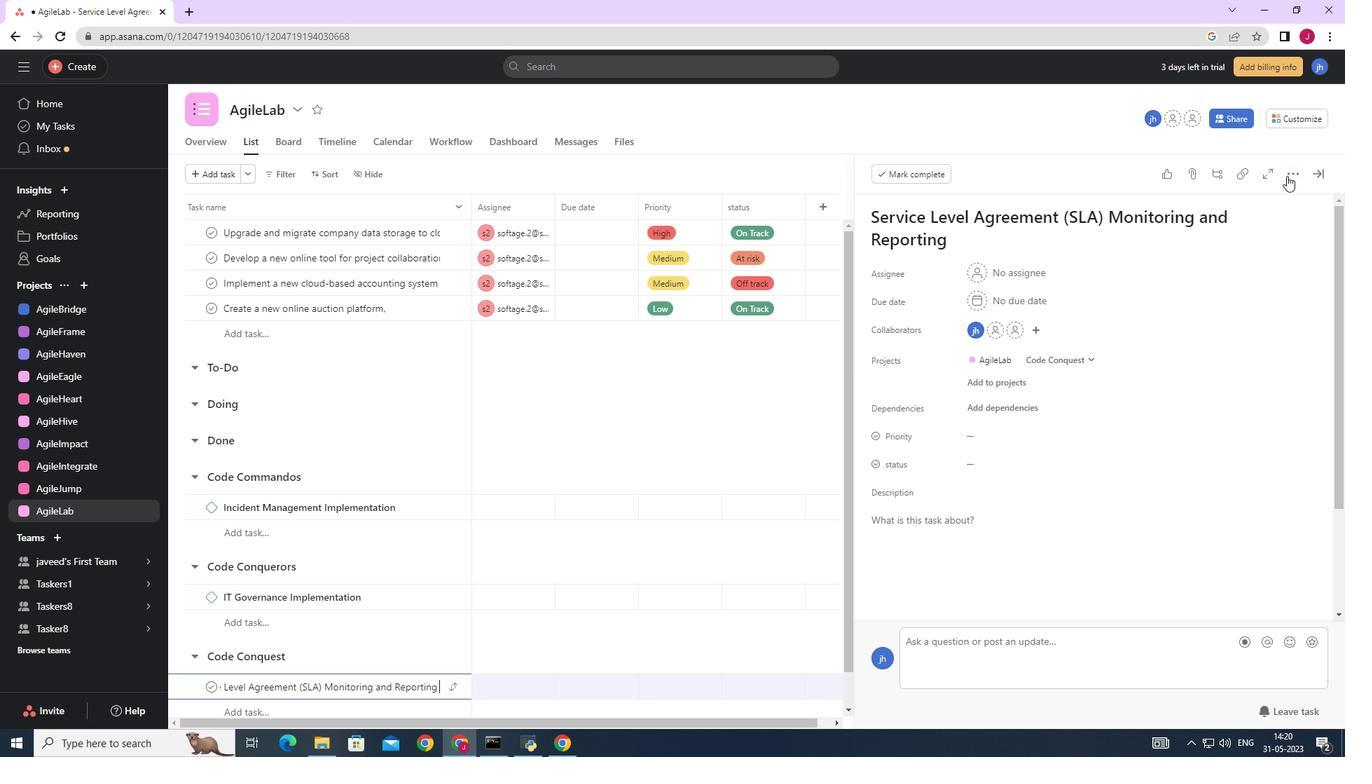 
Action: Mouse pressed left at (1288, 169)
Screenshot: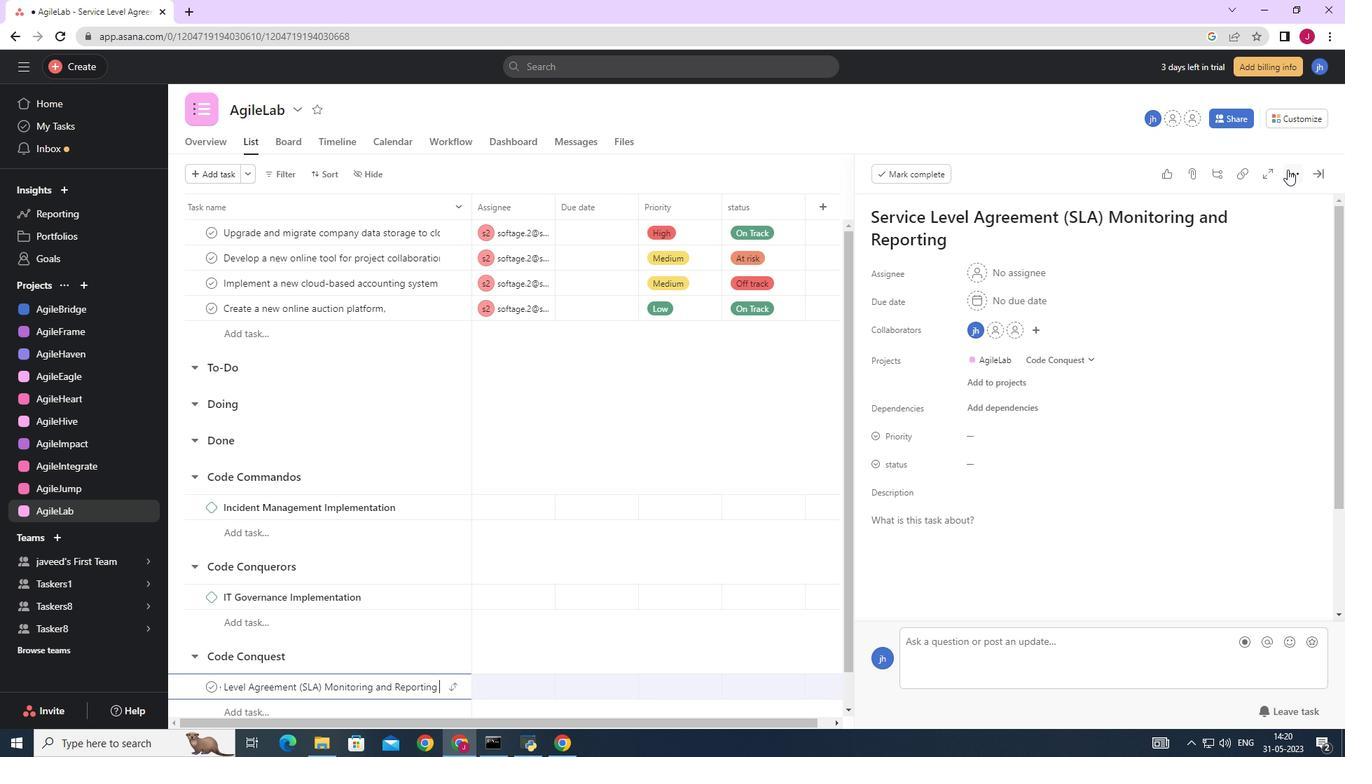 
Action: Mouse moved to (1170, 227)
Screenshot: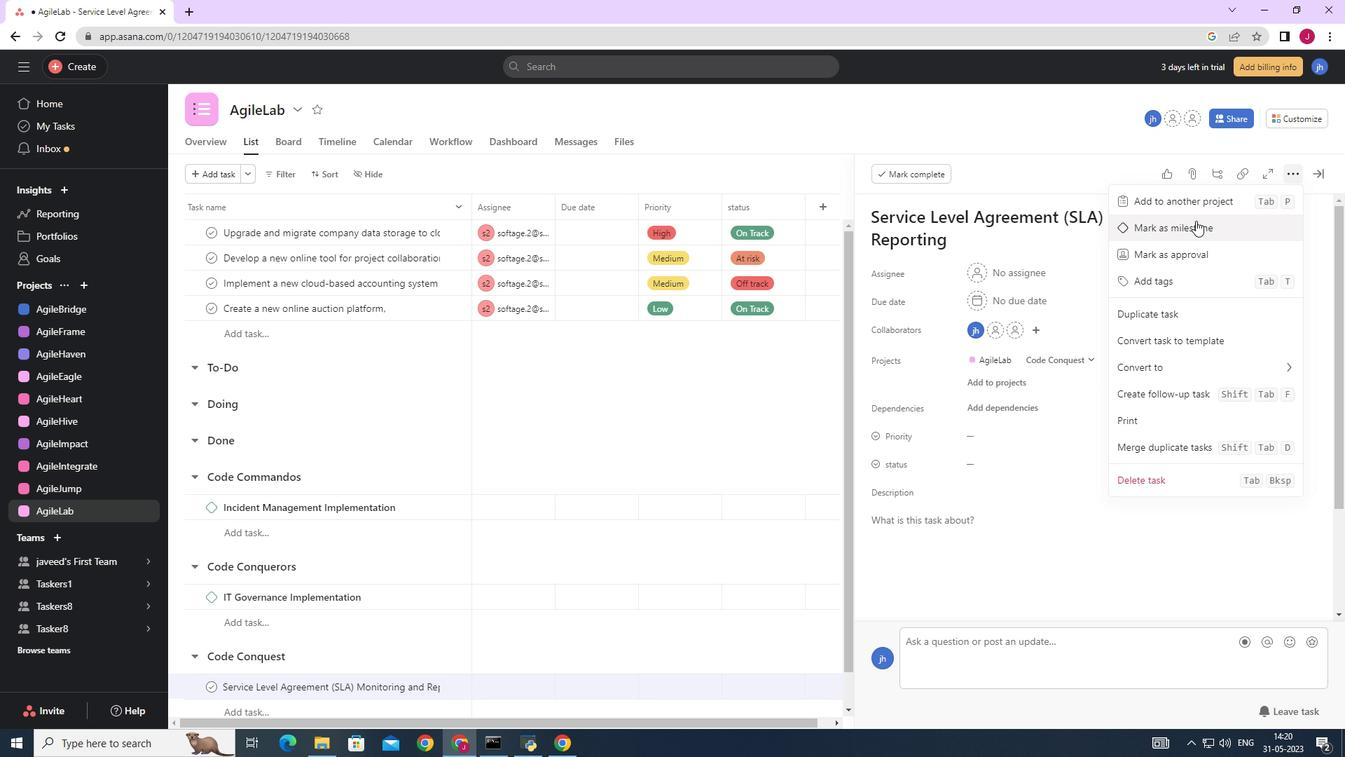 
Action: Mouse pressed left at (1170, 227)
Screenshot: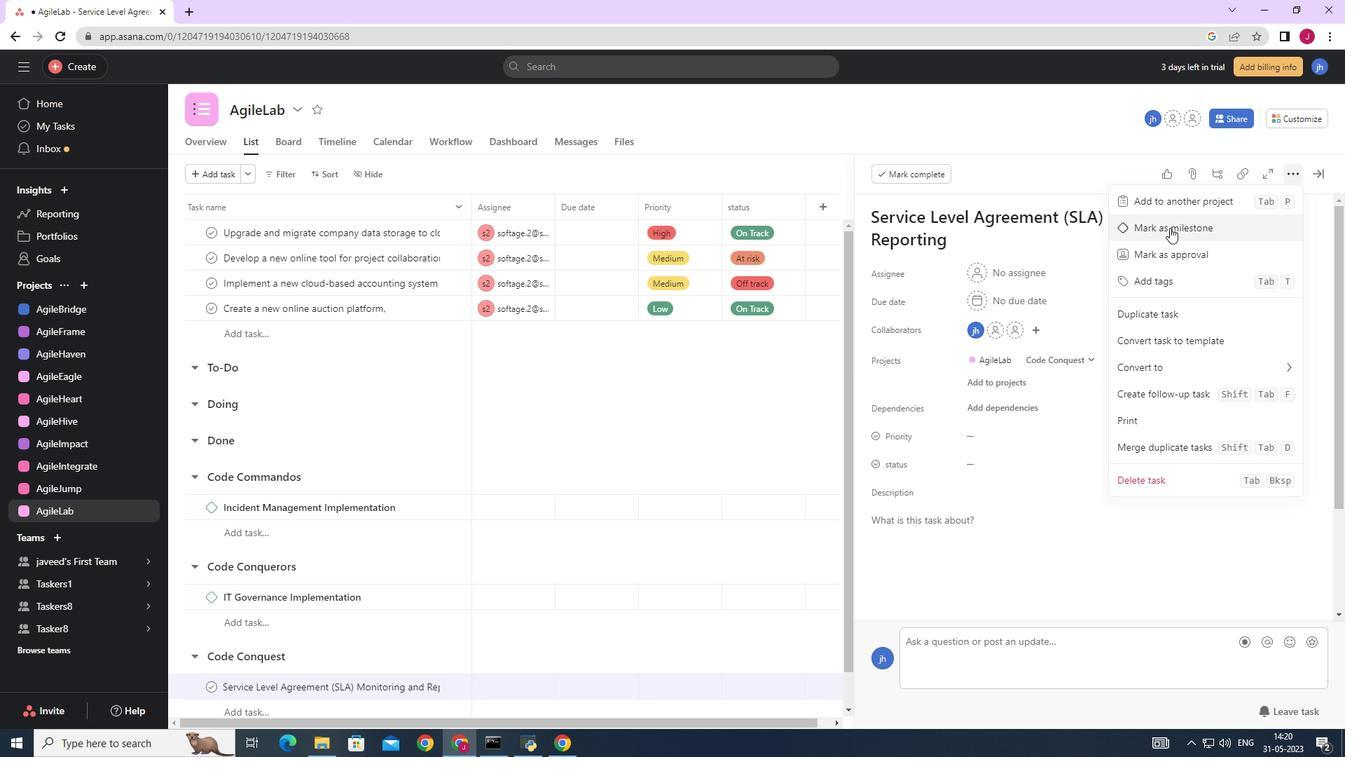 
Action: Mouse moved to (1318, 174)
Screenshot: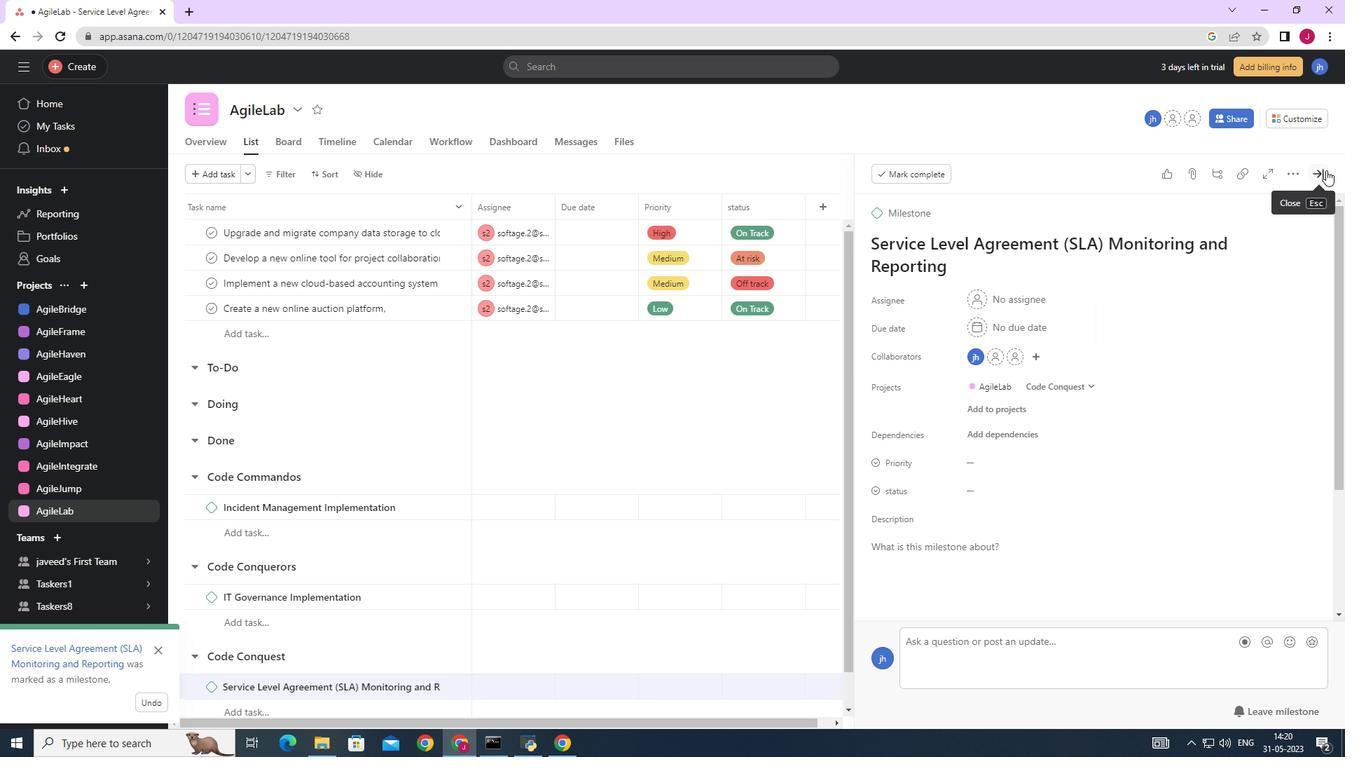 
Action: Mouse pressed left at (1318, 174)
Screenshot: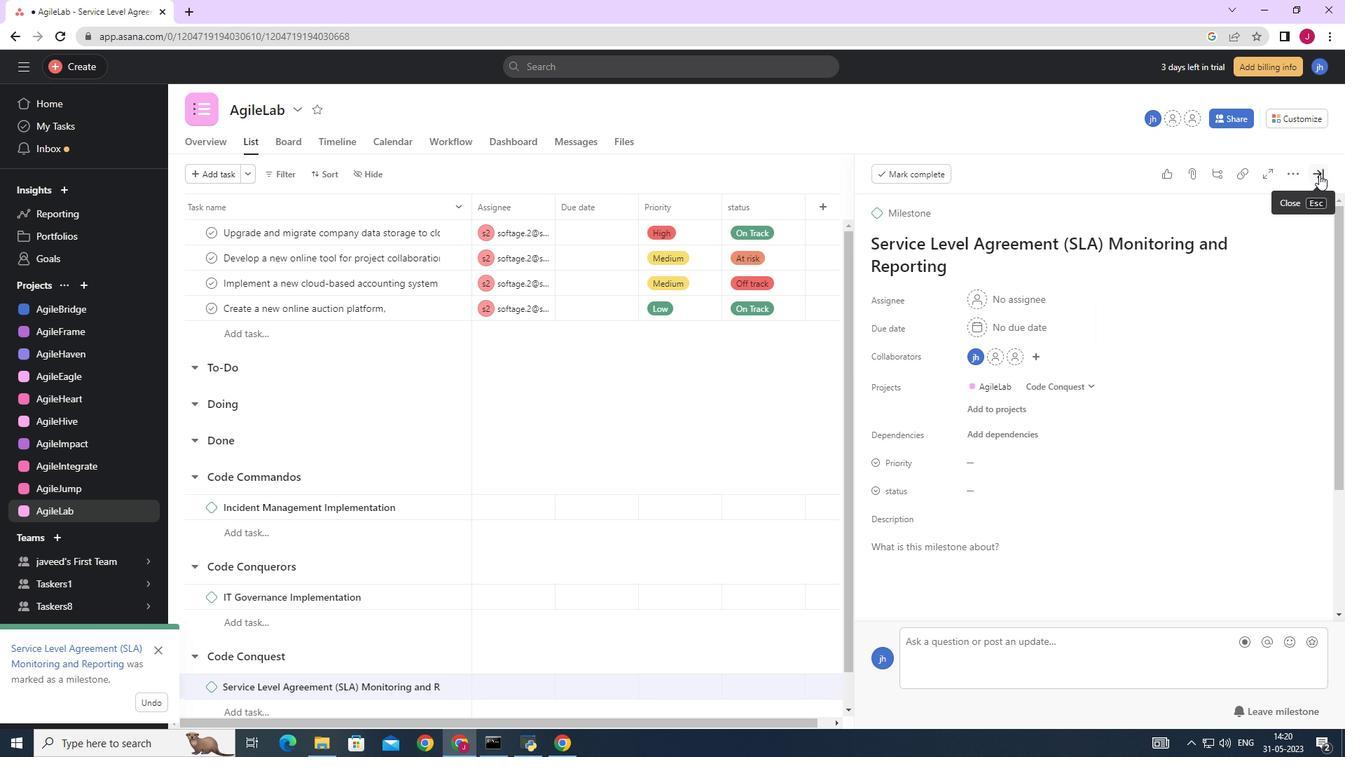 
